 Task: Find connections with filter location Radeberg with filter topic #Entrepreneurshipwith filter profile language French with filter current company Hindustan Construction Company with filter school National Institute of Fashion Technology, Rae Bareli with filter industry IT System Installation and Disposal with filter service category Life Coaching with filter keywords title Technical Specialist
Action: Mouse moved to (503, 88)
Screenshot: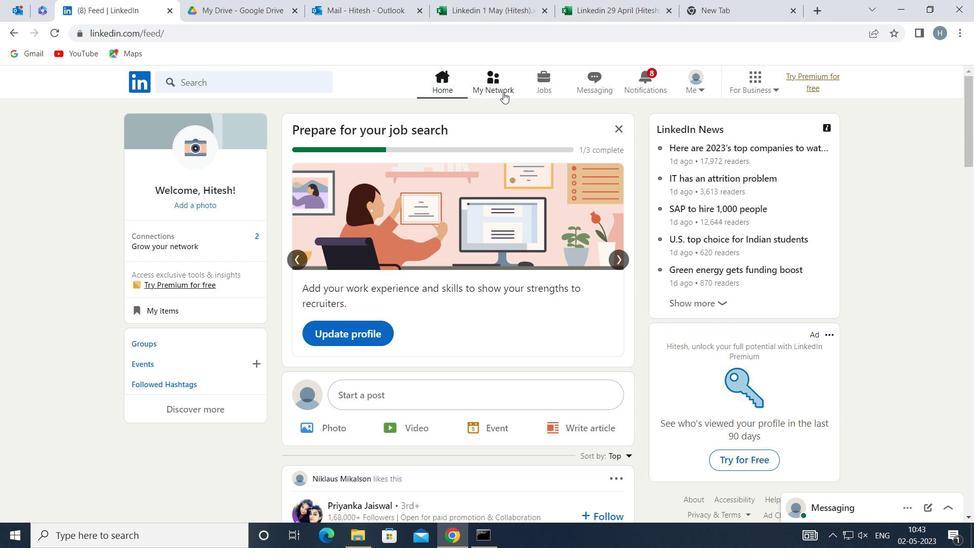
Action: Mouse pressed left at (503, 88)
Screenshot: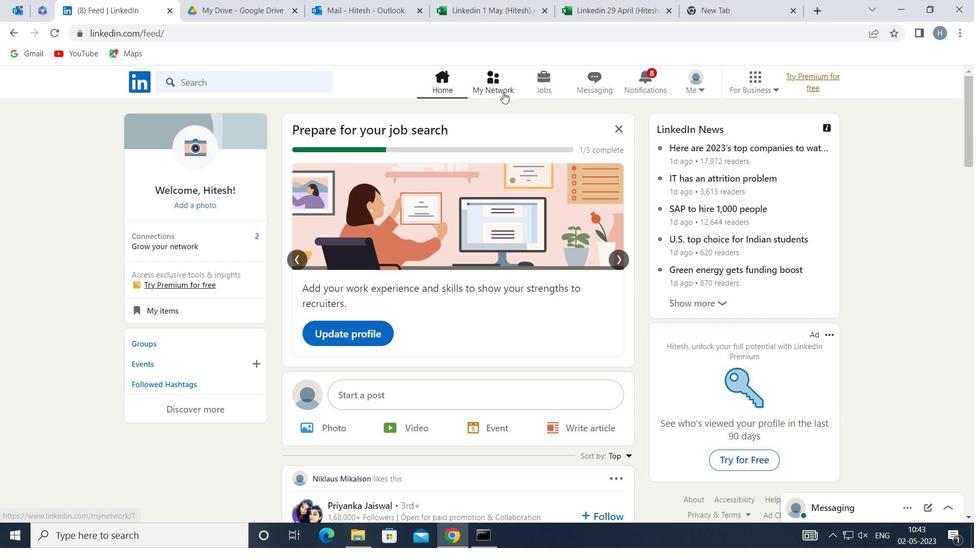 
Action: Mouse moved to (291, 153)
Screenshot: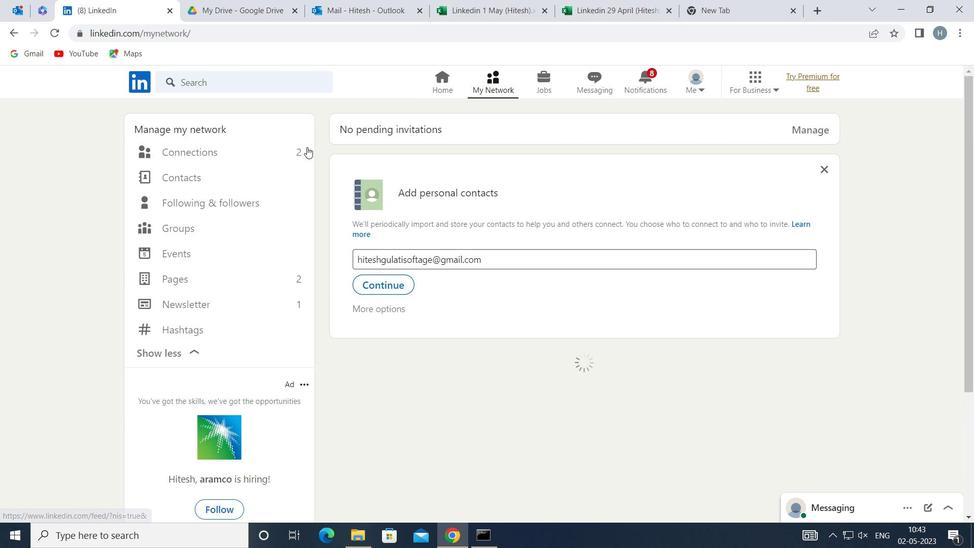 
Action: Mouse pressed left at (291, 153)
Screenshot: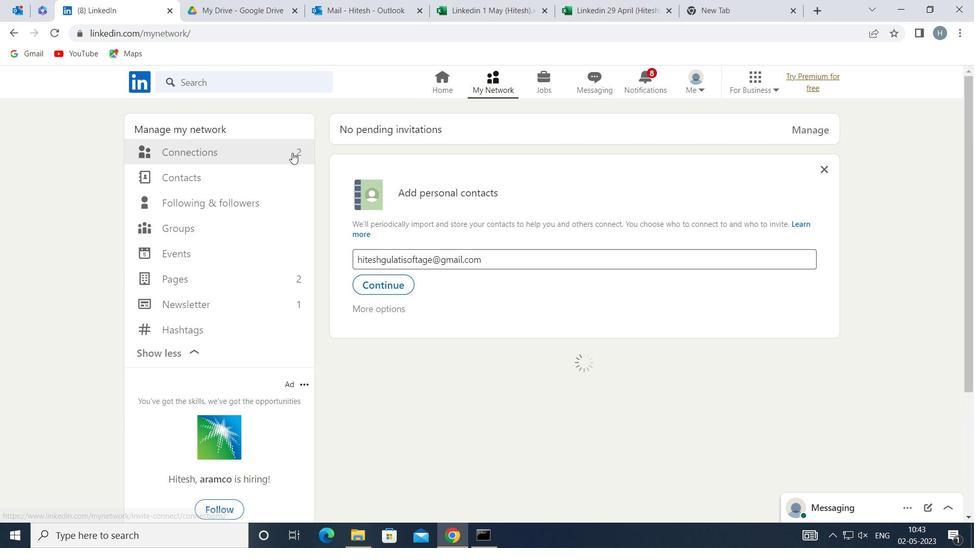 
Action: Mouse moved to (569, 153)
Screenshot: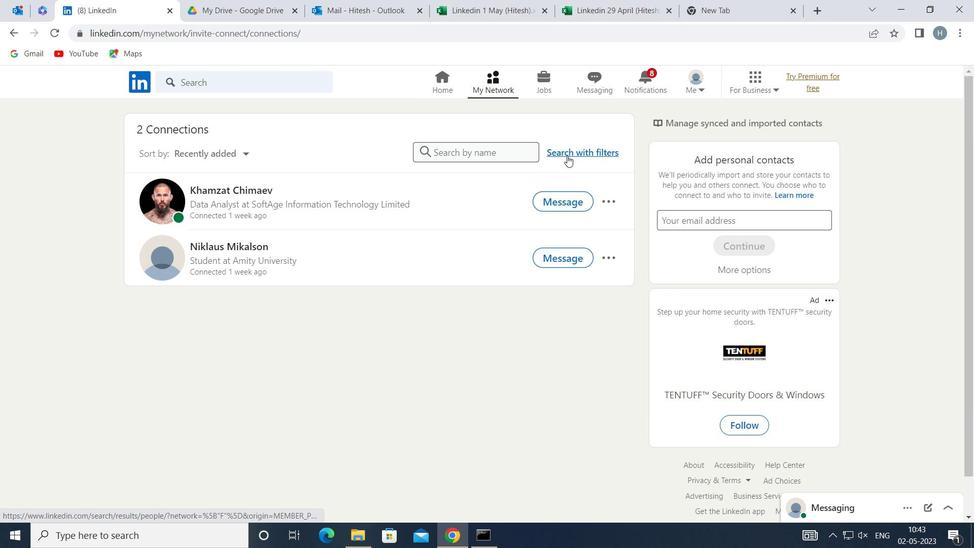 
Action: Mouse pressed left at (569, 153)
Screenshot: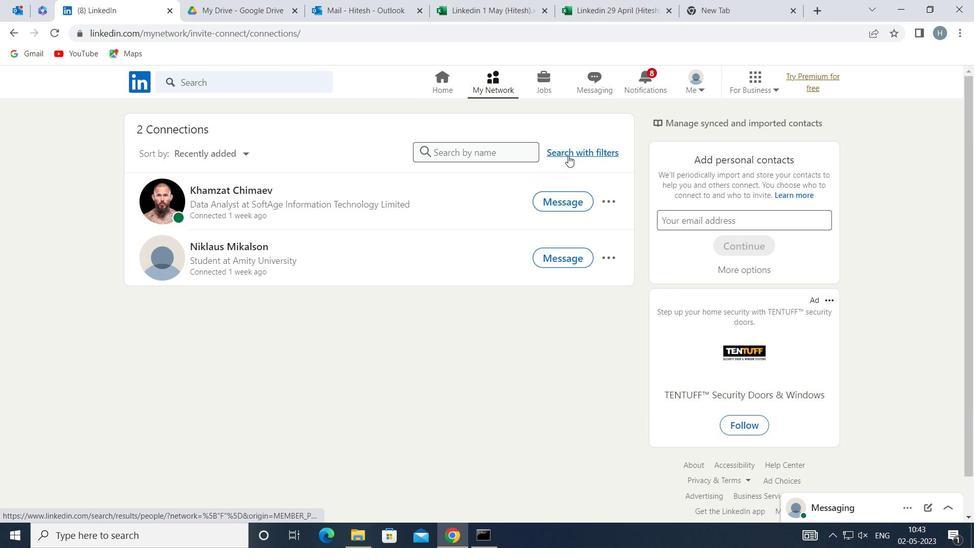 
Action: Mouse moved to (539, 118)
Screenshot: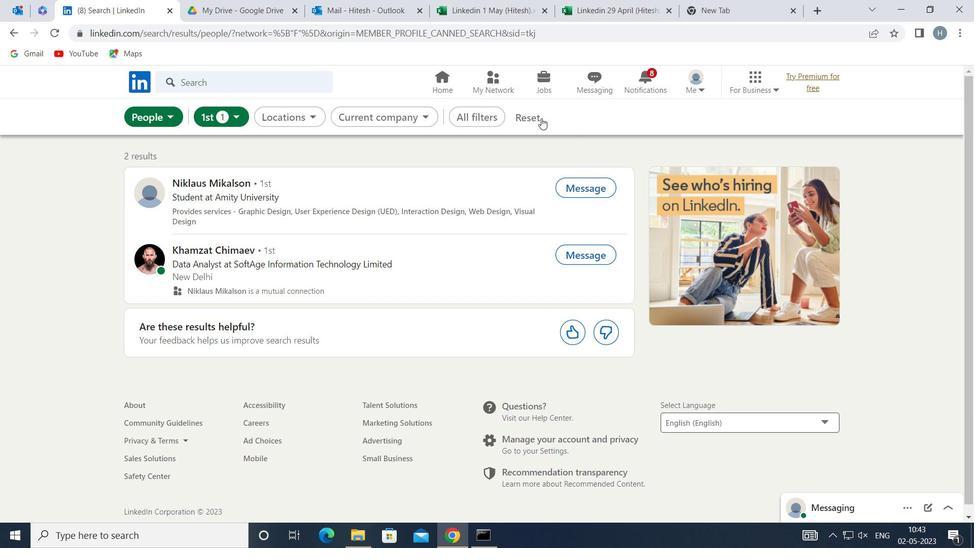 
Action: Mouse pressed left at (539, 118)
Screenshot: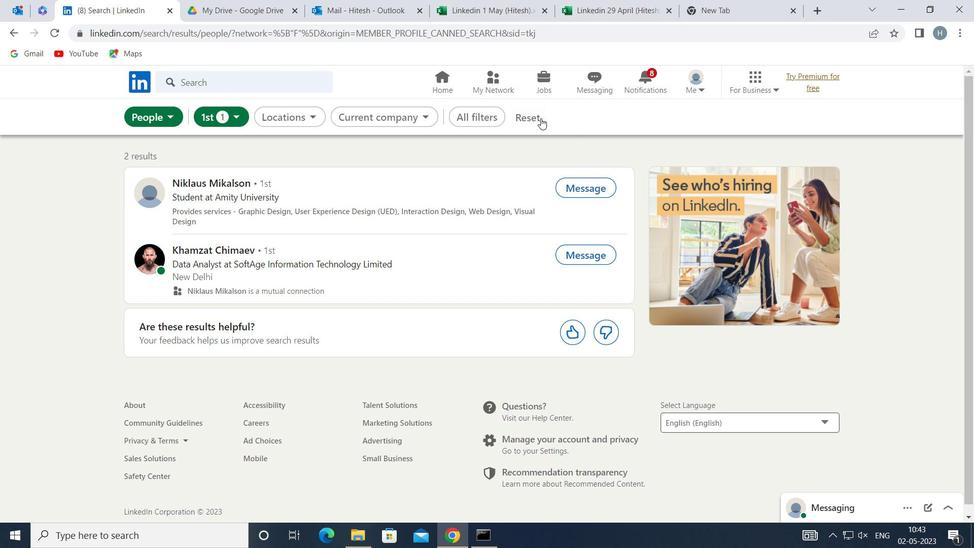 
Action: Mouse moved to (516, 118)
Screenshot: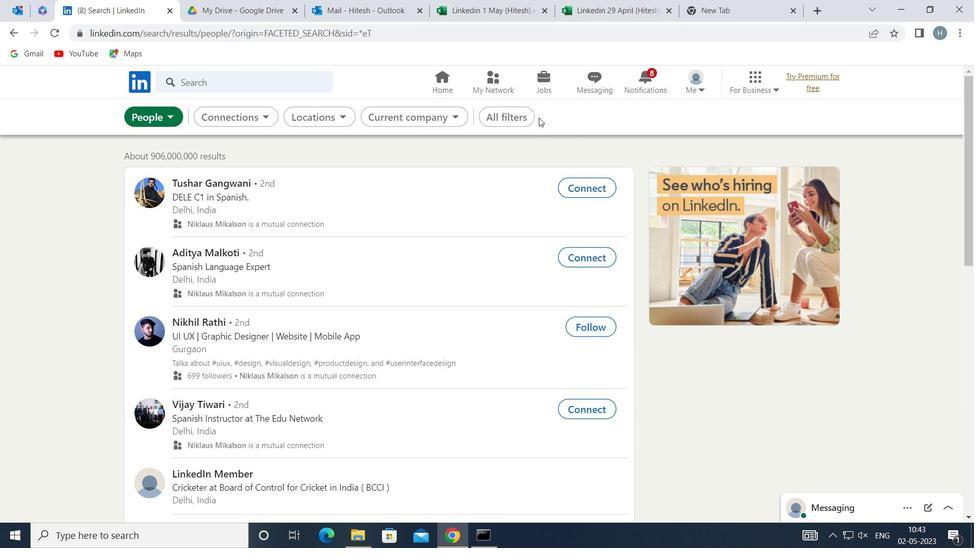 
Action: Mouse pressed left at (516, 118)
Screenshot: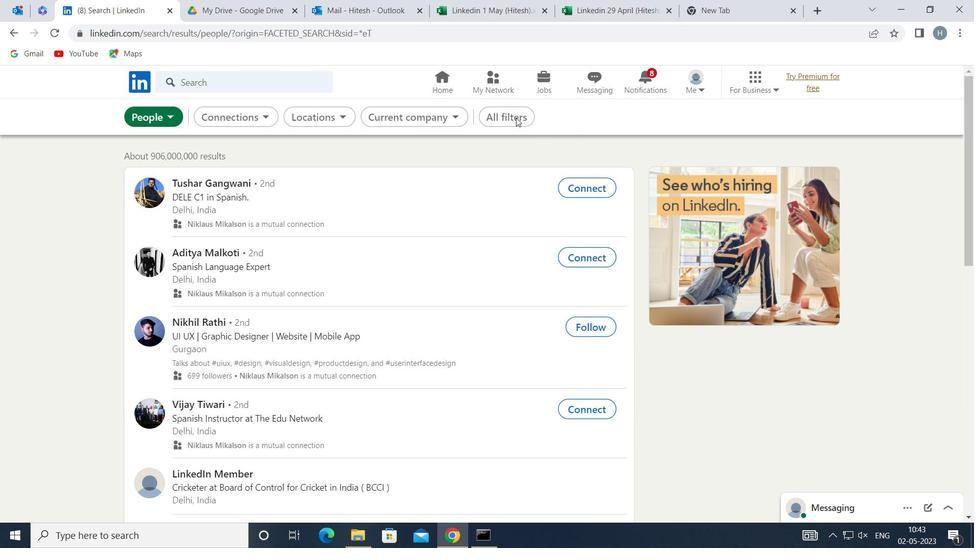 
Action: Mouse moved to (703, 242)
Screenshot: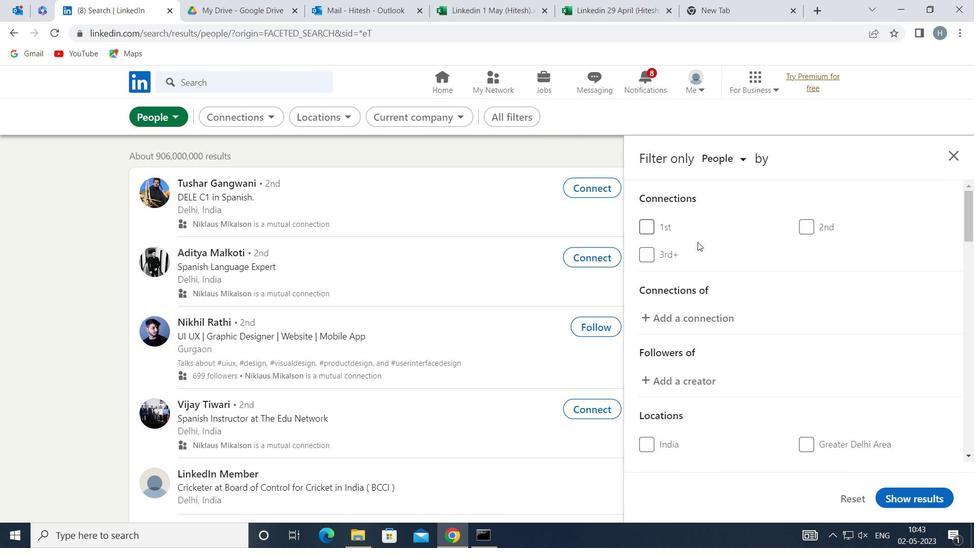 
Action: Mouse scrolled (703, 242) with delta (0, 0)
Screenshot: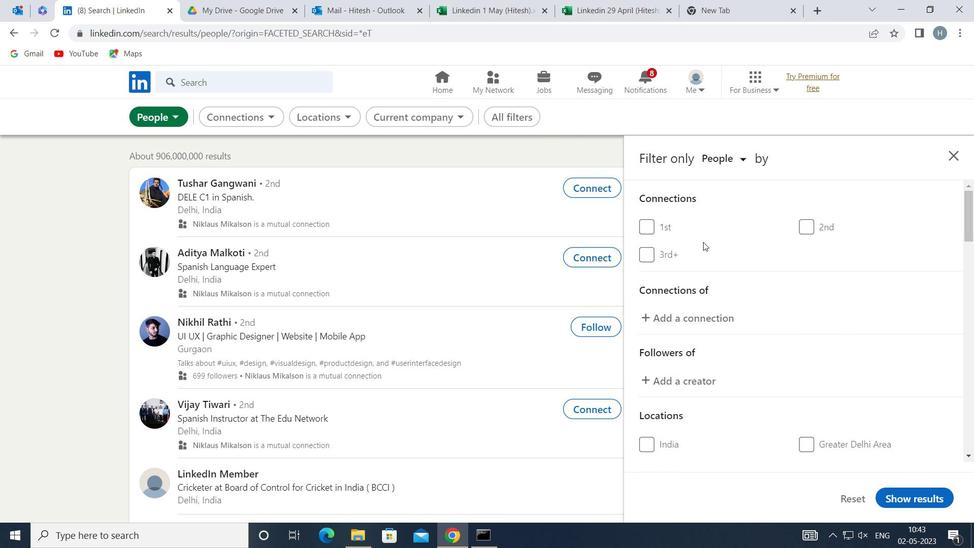 
Action: Mouse scrolled (703, 242) with delta (0, 0)
Screenshot: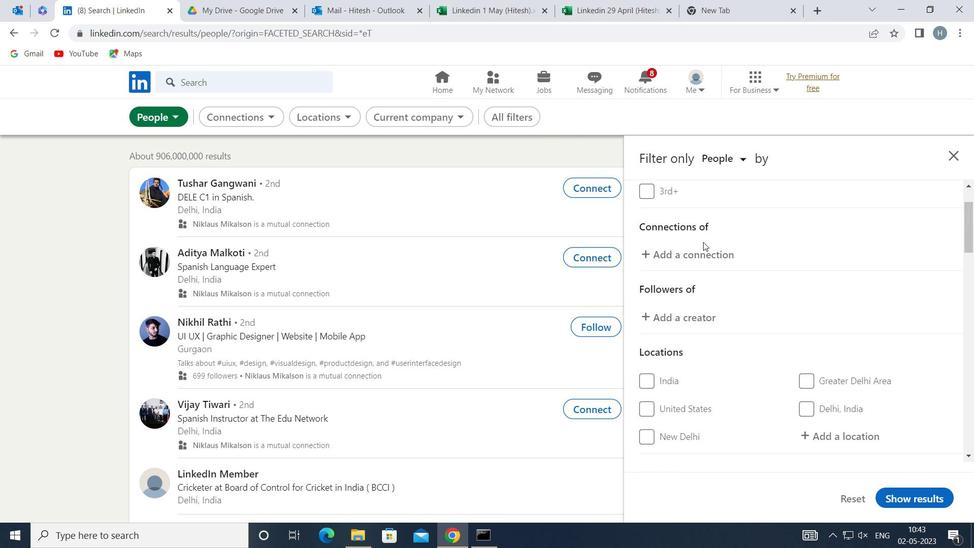 
Action: Mouse moved to (815, 376)
Screenshot: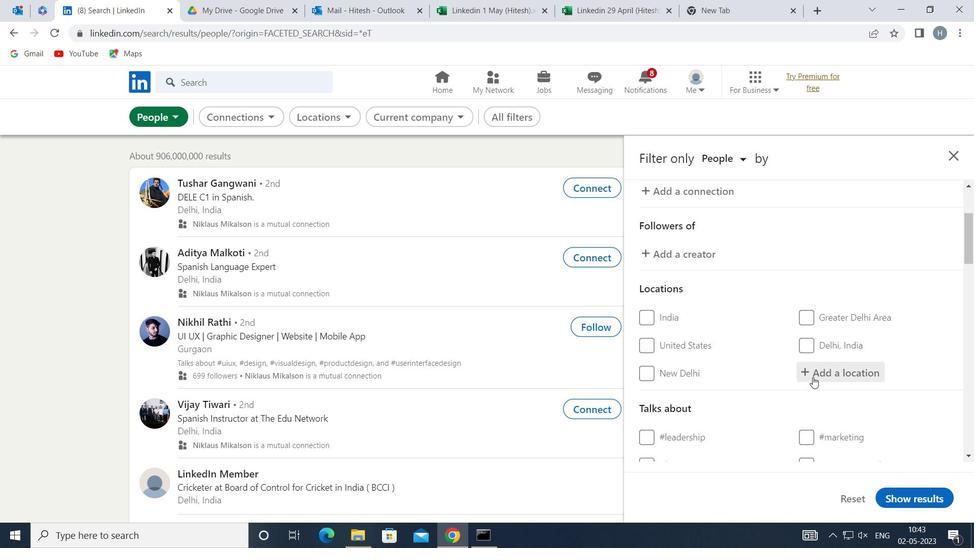 
Action: Mouse pressed left at (815, 376)
Screenshot: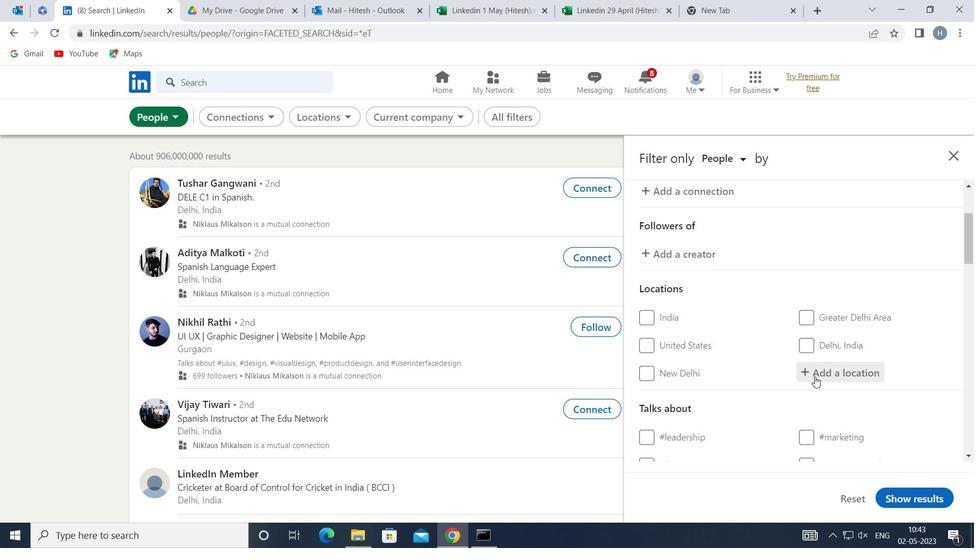 
Action: Mouse moved to (815, 376)
Screenshot: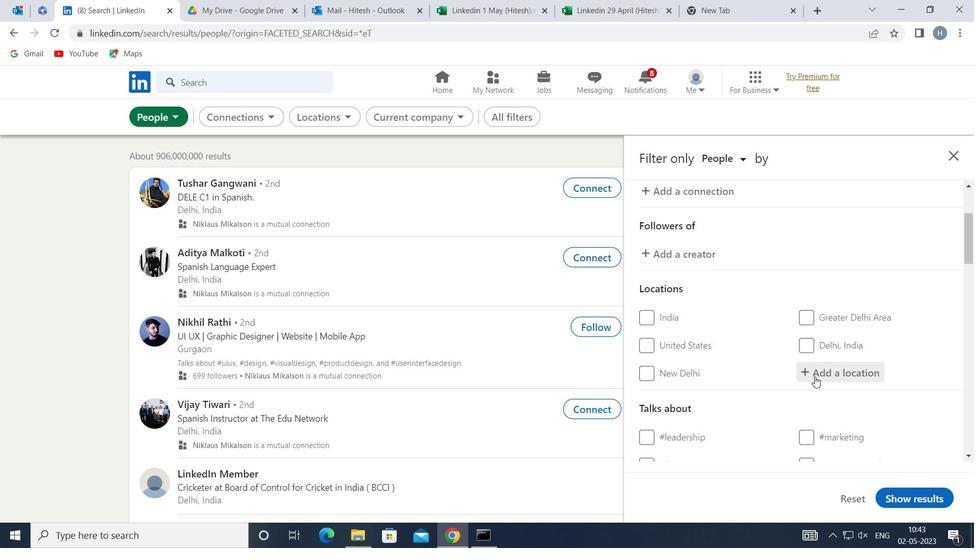 
Action: Key pressed <Key.shift>RADEBERG
Screenshot: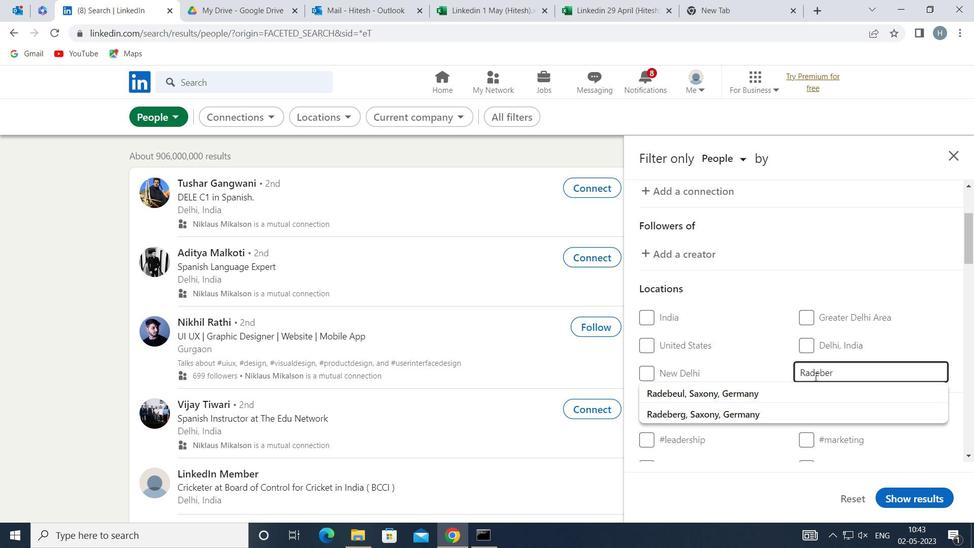 
Action: Mouse moved to (802, 385)
Screenshot: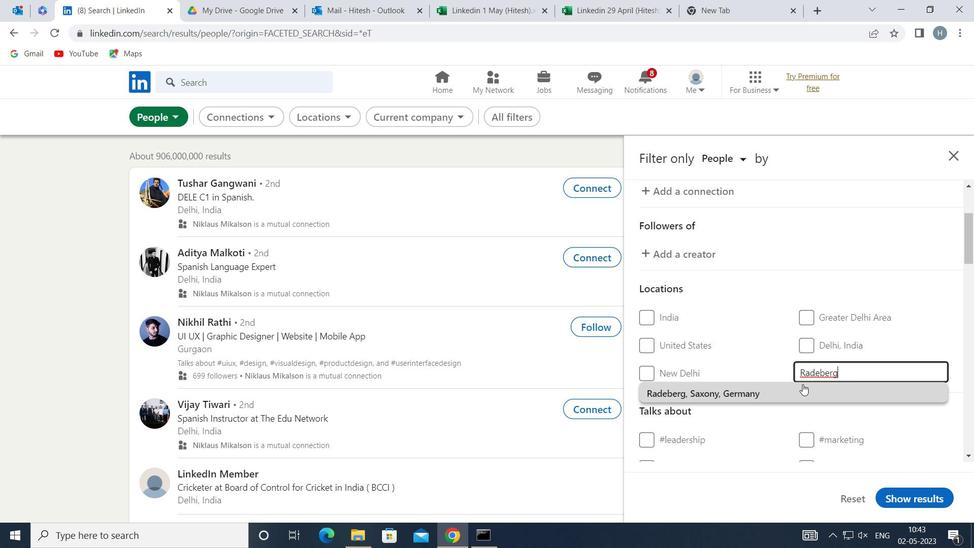 
Action: Mouse pressed left at (802, 385)
Screenshot: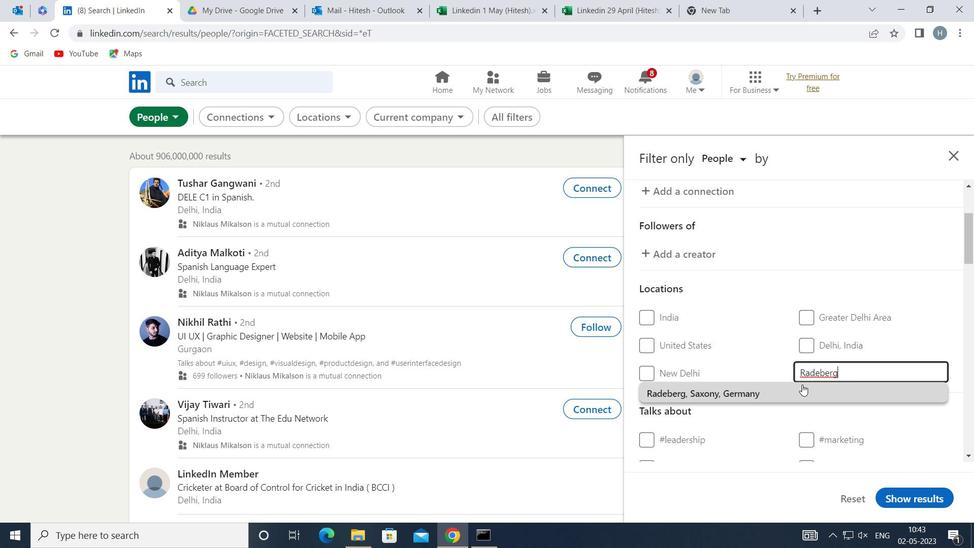 
Action: Mouse moved to (802, 367)
Screenshot: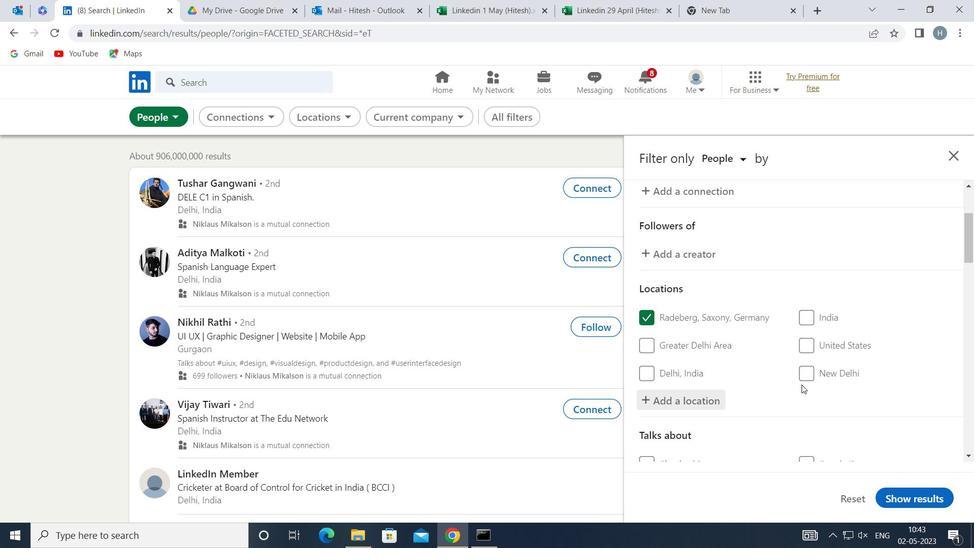 
Action: Mouse scrolled (802, 366) with delta (0, 0)
Screenshot: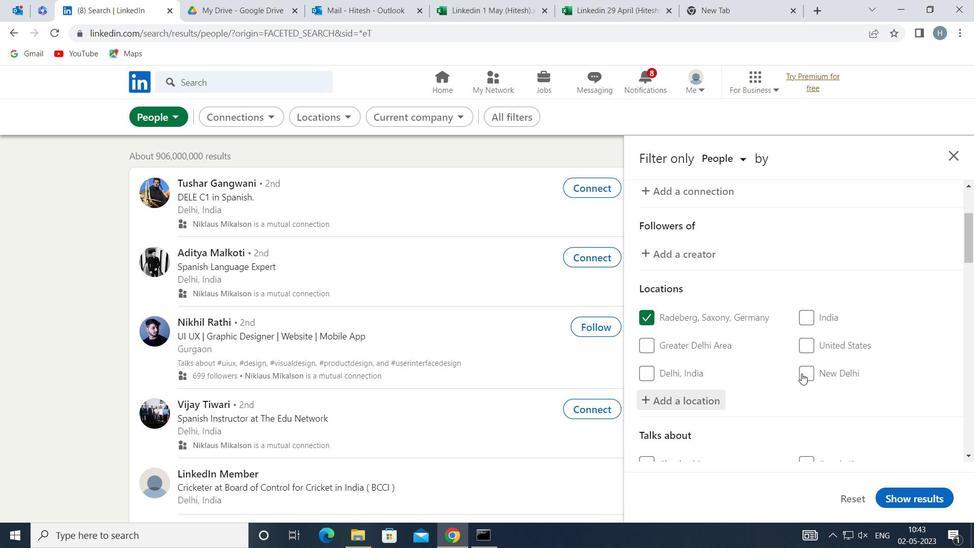 
Action: Mouse scrolled (802, 366) with delta (0, 0)
Screenshot: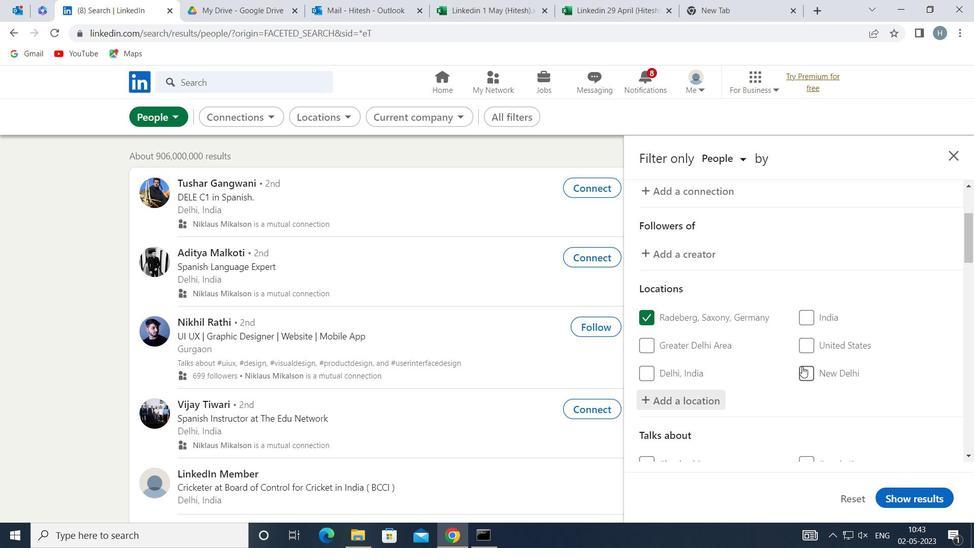 
Action: Mouse moved to (828, 394)
Screenshot: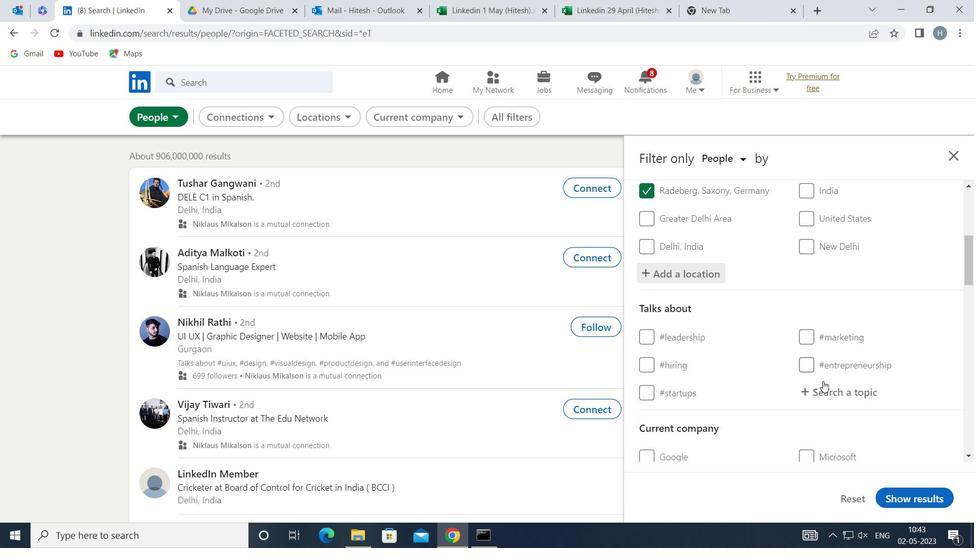 
Action: Mouse pressed left at (828, 394)
Screenshot: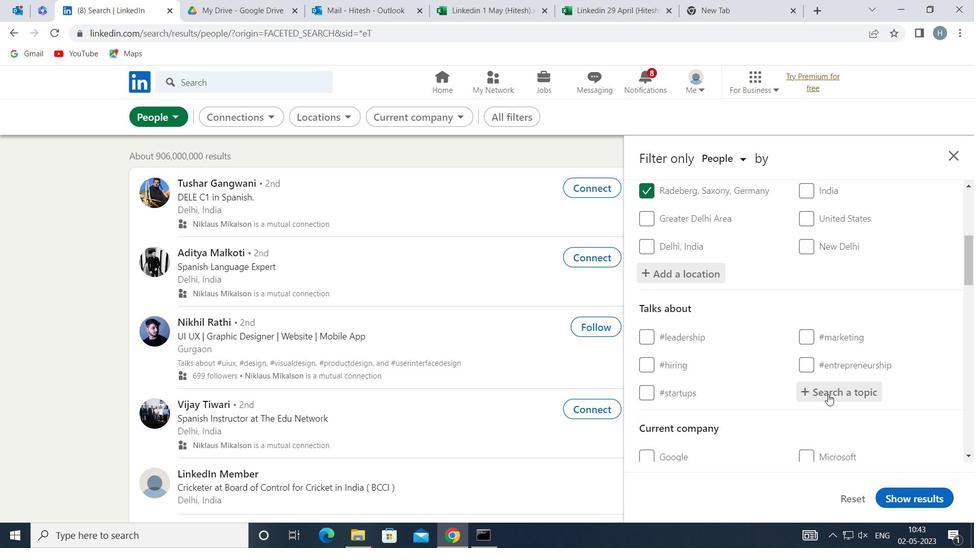 
Action: Key pressed <Key.shift>ENTREP
Screenshot: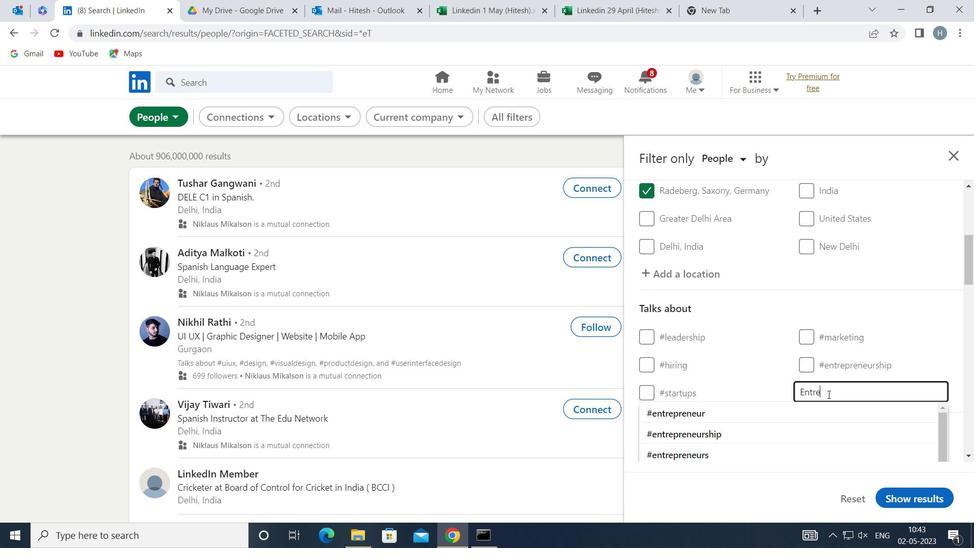 
Action: Mouse moved to (783, 427)
Screenshot: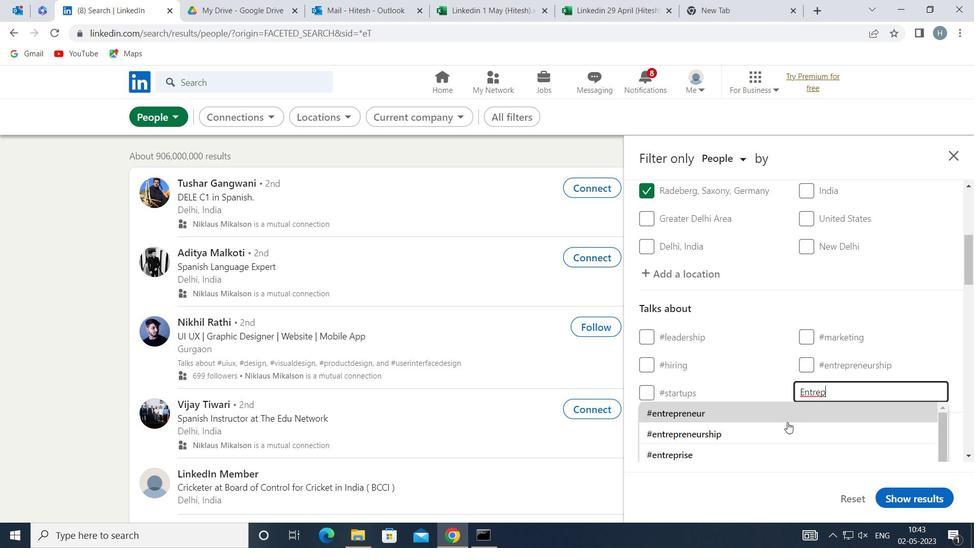 
Action: Mouse pressed left at (783, 427)
Screenshot: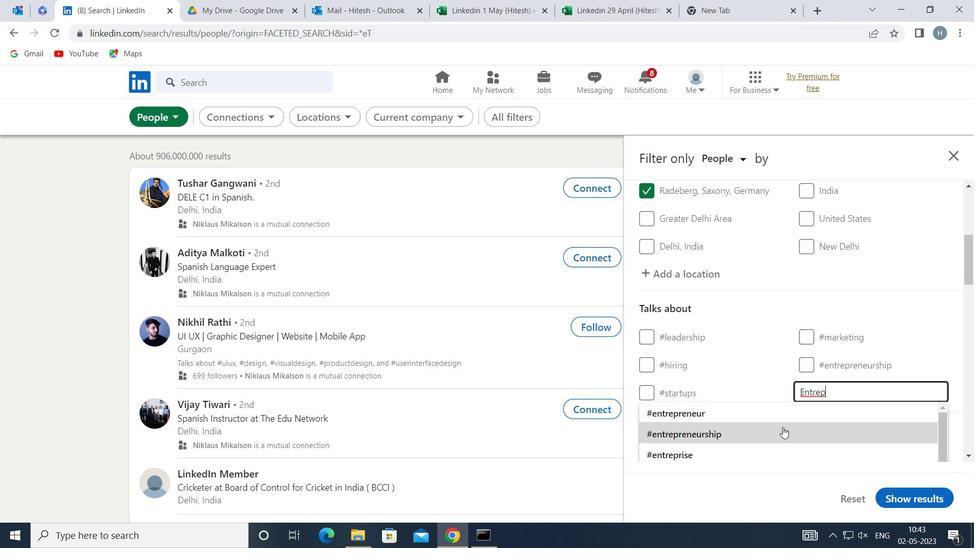 
Action: Mouse moved to (778, 395)
Screenshot: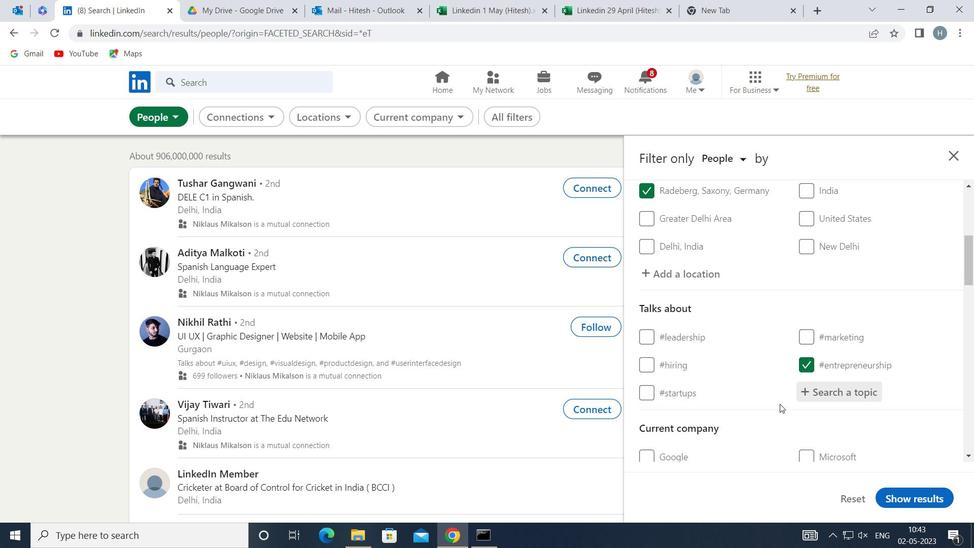 
Action: Mouse scrolled (778, 394) with delta (0, 0)
Screenshot: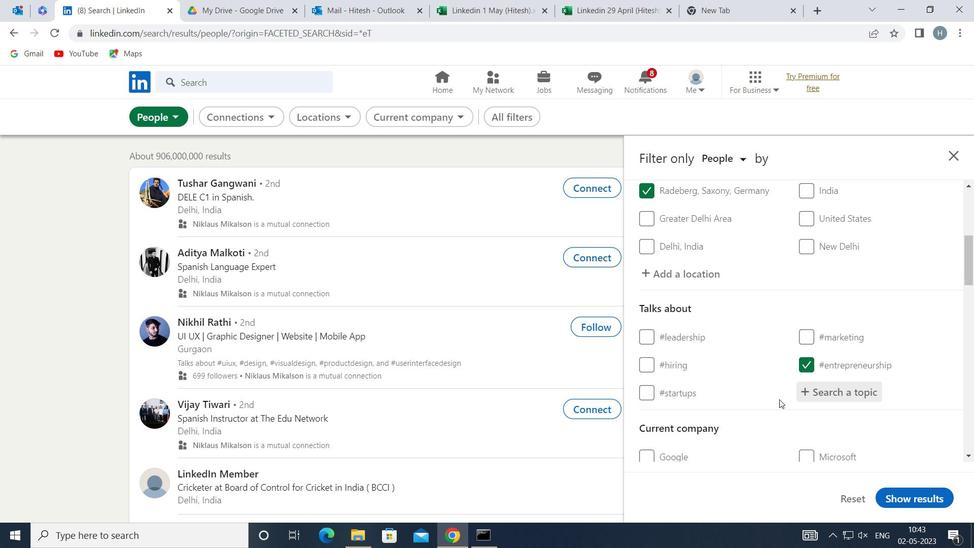 
Action: Mouse scrolled (778, 394) with delta (0, 0)
Screenshot: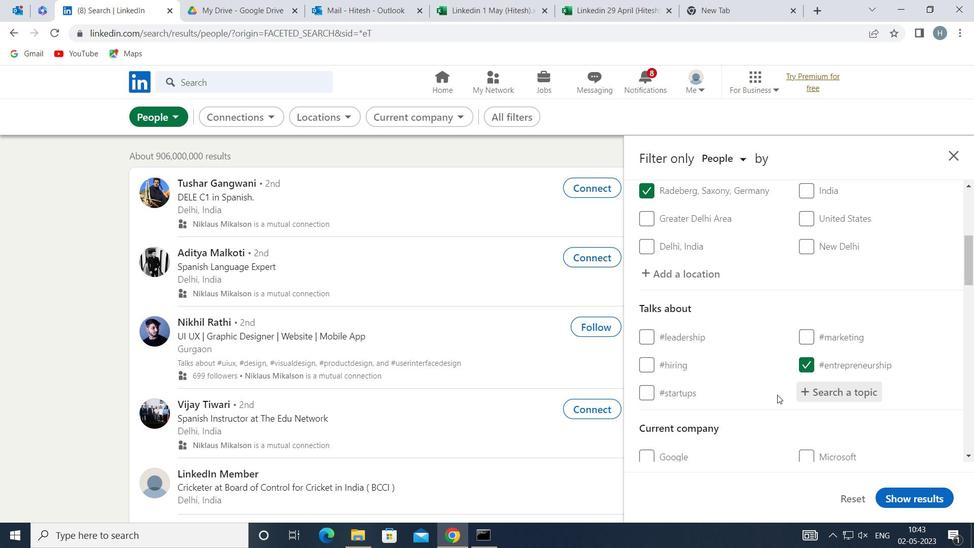 
Action: Mouse moved to (788, 384)
Screenshot: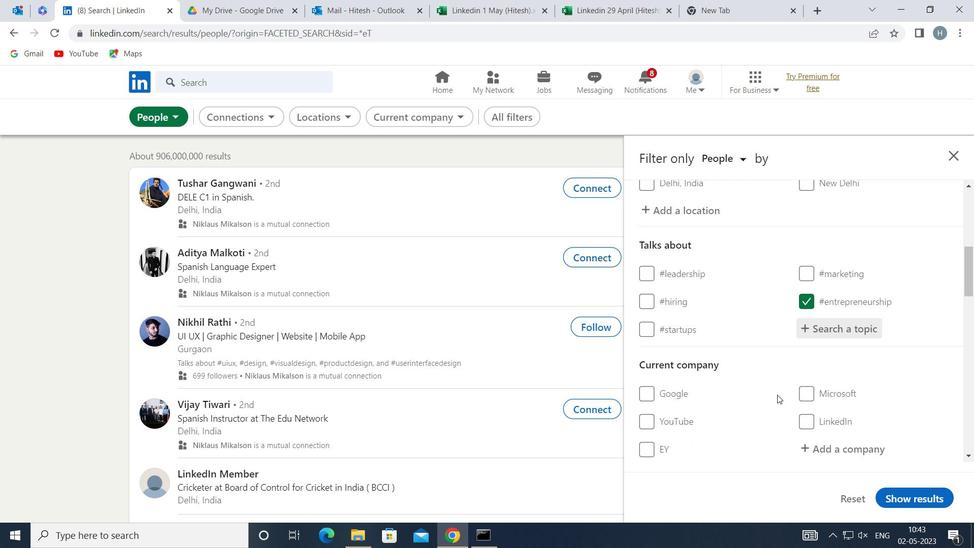 
Action: Mouse scrolled (788, 383) with delta (0, 0)
Screenshot: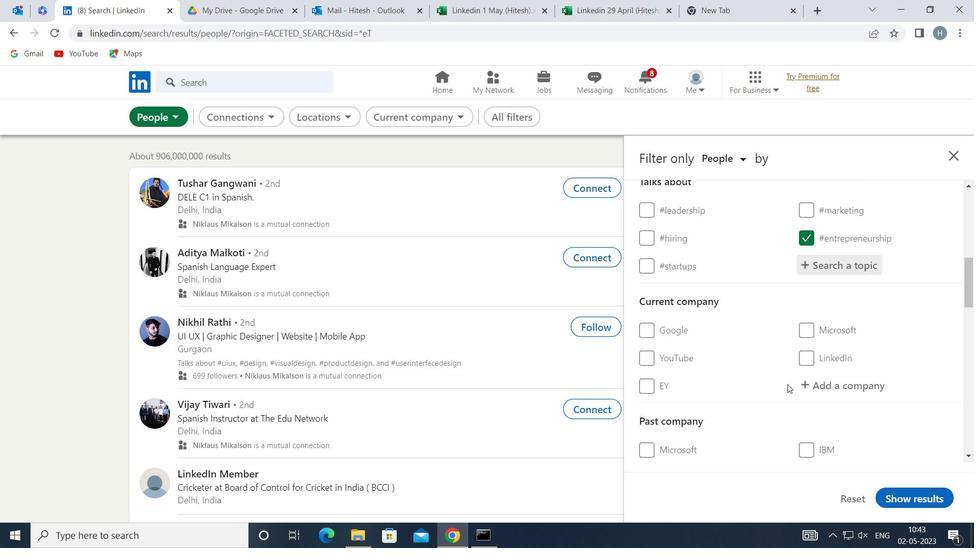 
Action: Mouse moved to (788, 383)
Screenshot: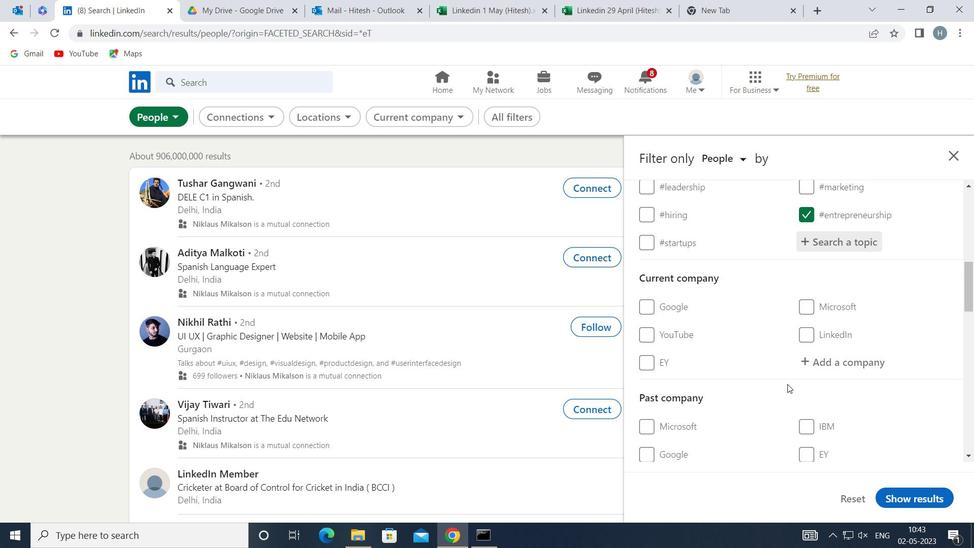 
Action: Mouse scrolled (788, 383) with delta (0, 0)
Screenshot: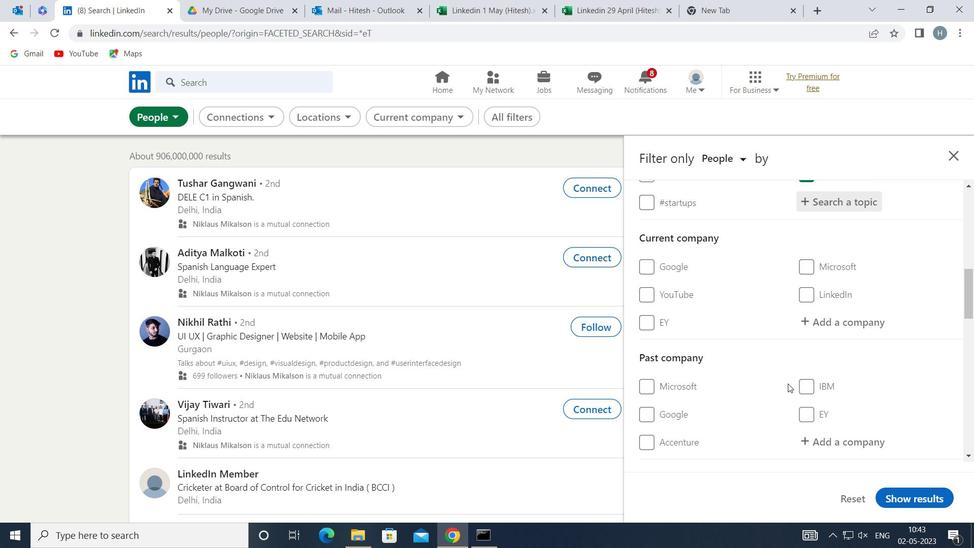 
Action: Mouse scrolled (788, 383) with delta (0, 0)
Screenshot: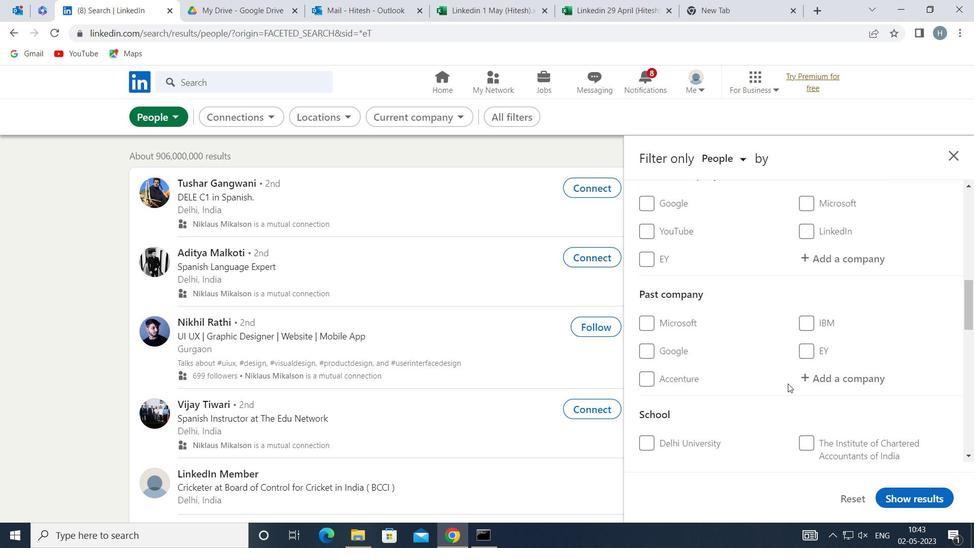
Action: Mouse scrolled (788, 383) with delta (0, 0)
Screenshot: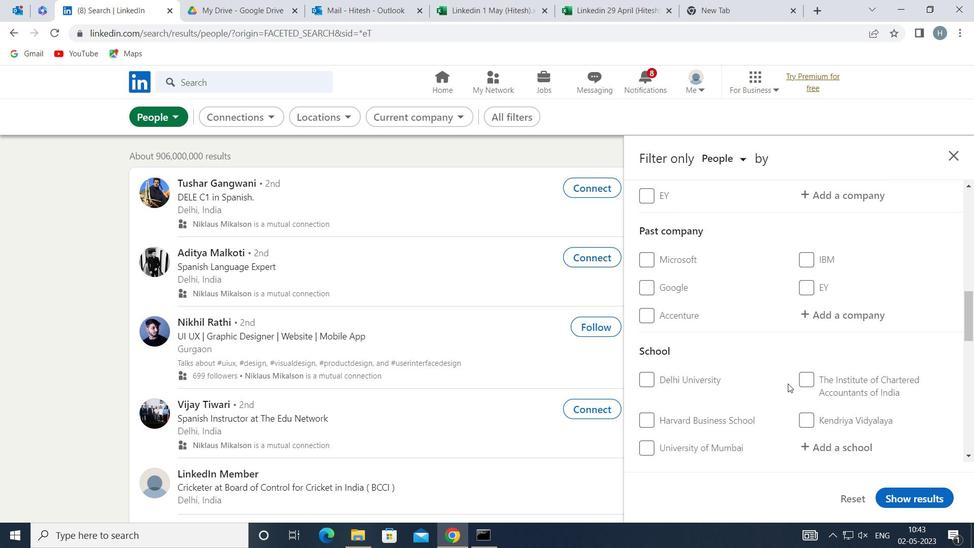 
Action: Mouse scrolled (788, 383) with delta (0, 0)
Screenshot: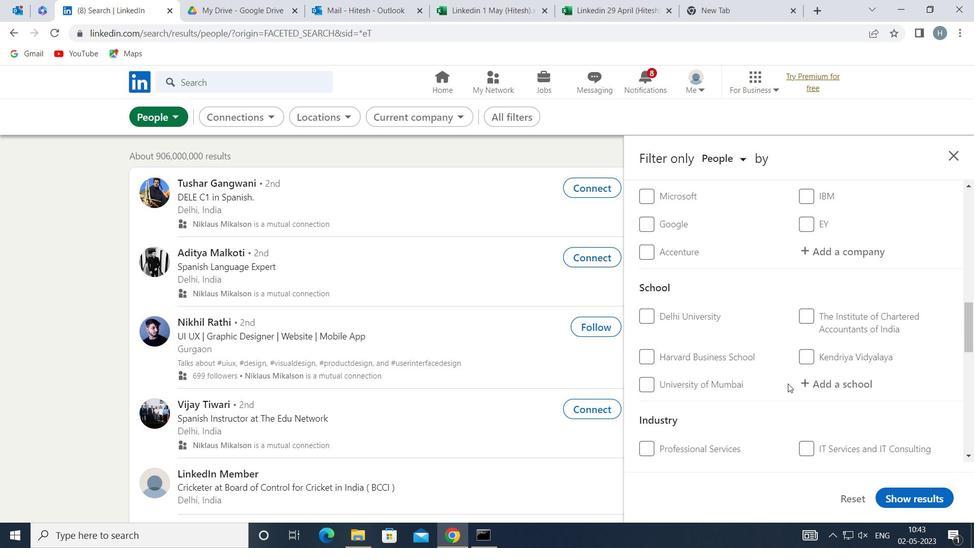 
Action: Mouse scrolled (788, 383) with delta (0, 0)
Screenshot: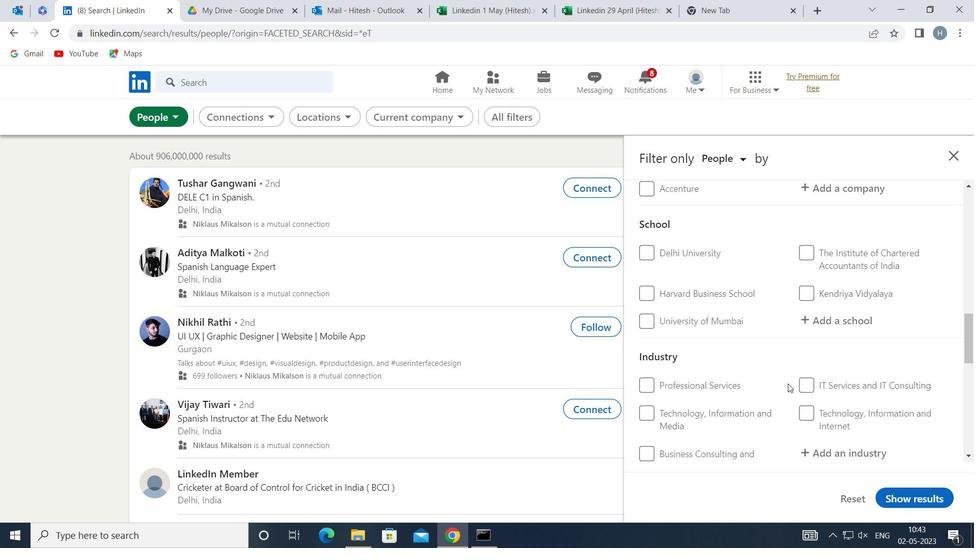
Action: Mouse scrolled (788, 383) with delta (0, 0)
Screenshot: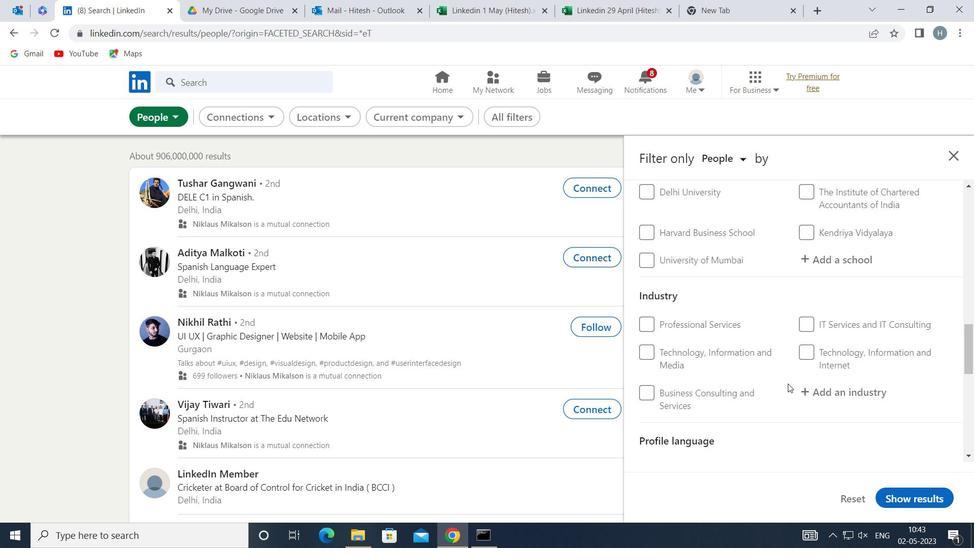 
Action: Mouse scrolled (788, 383) with delta (0, 0)
Screenshot: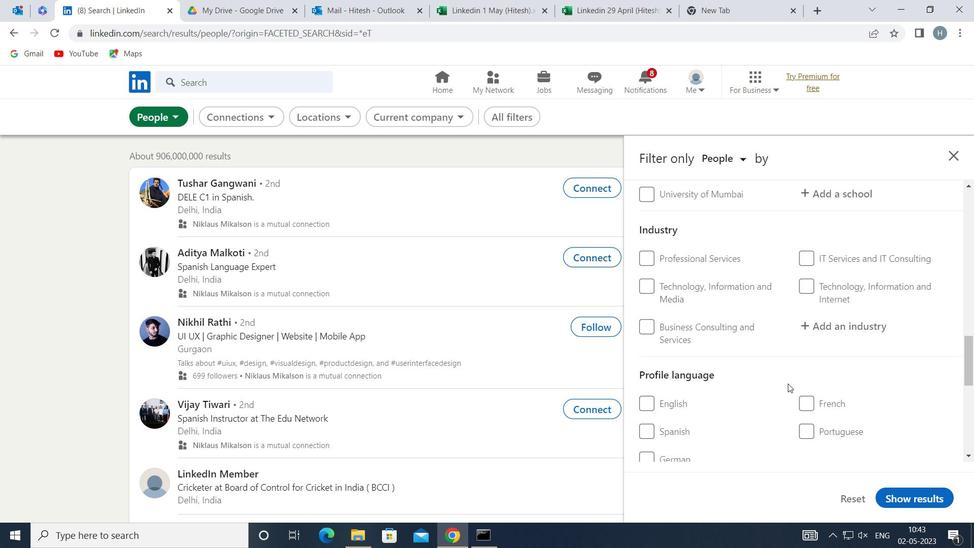 
Action: Mouse moved to (804, 339)
Screenshot: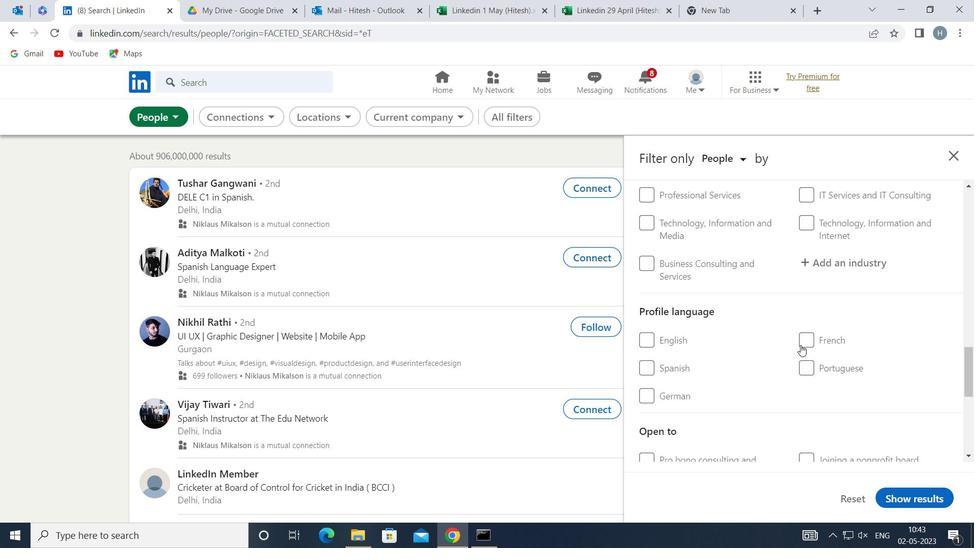 
Action: Mouse pressed left at (804, 339)
Screenshot: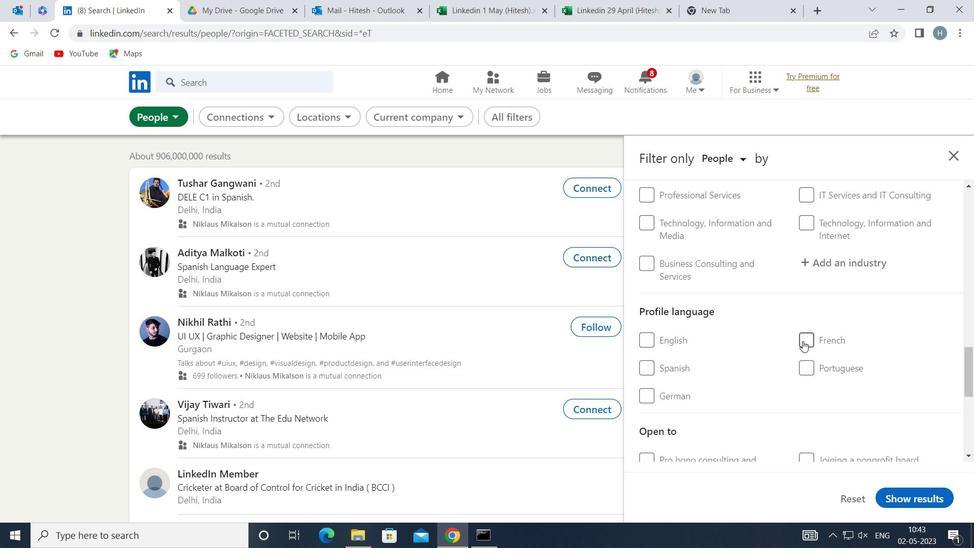 
Action: Mouse moved to (765, 350)
Screenshot: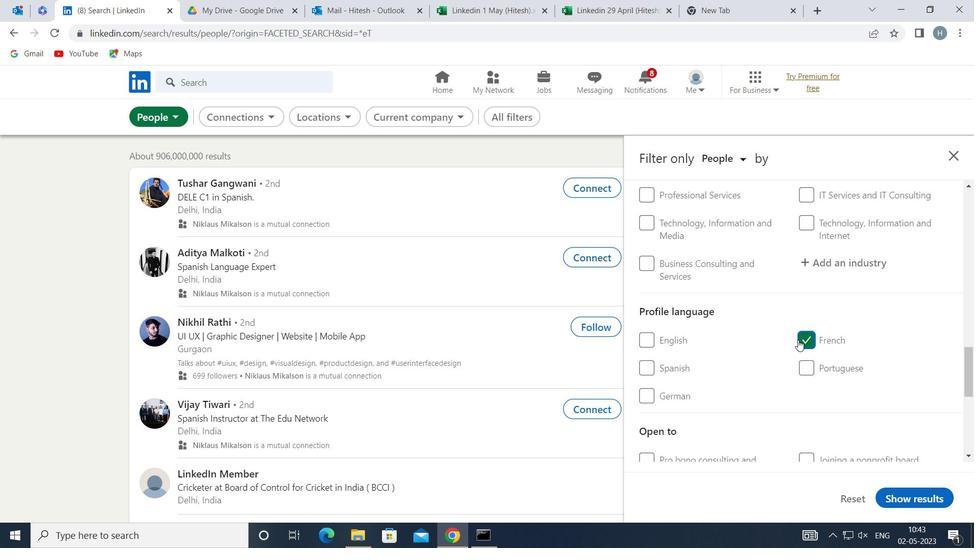 
Action: Mouse scrolled (765, 351) with delta (0, 0)
Screenshot: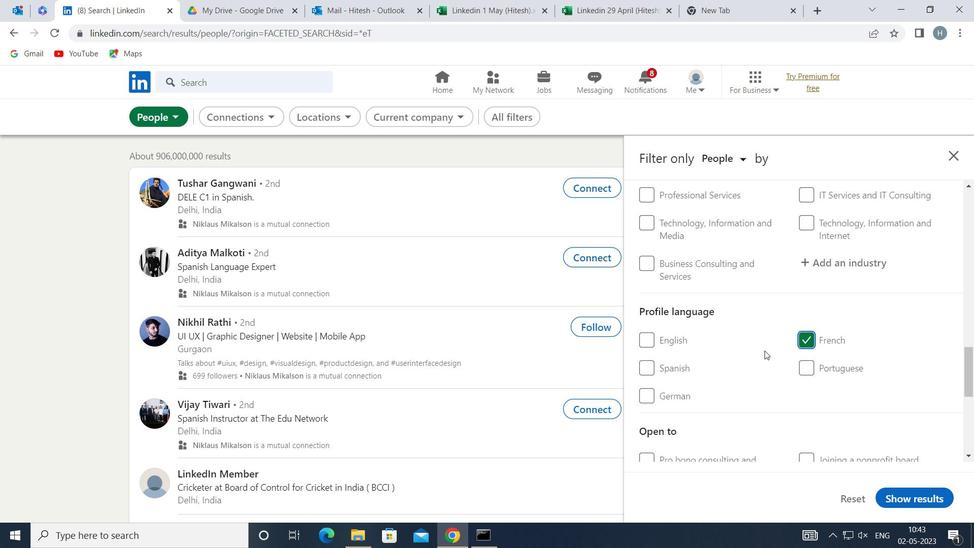 
Action: Mouse scrolled (765, 351) with delta (0, 0)
Screenshot: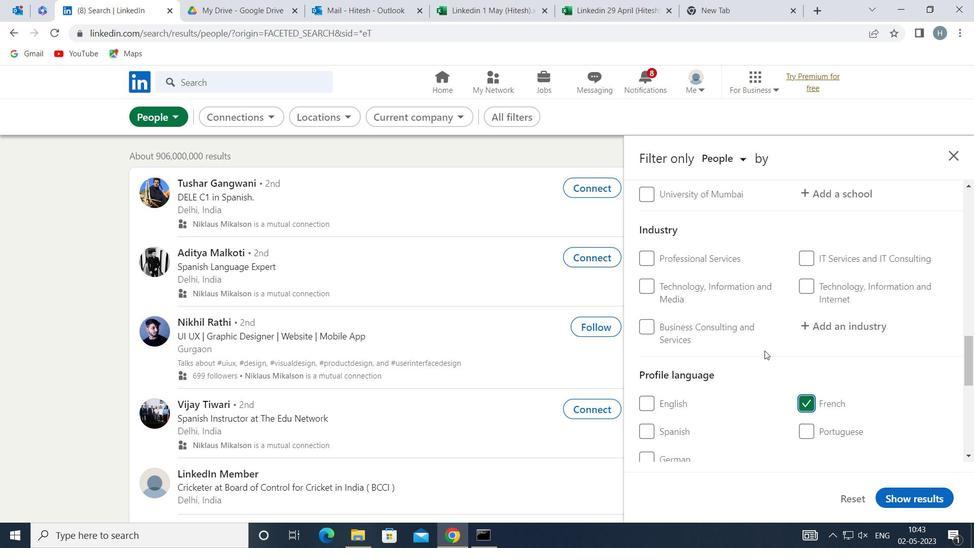 
Action: Mouse scrolled (765, 351) with delta (0, 0)
Screenshot: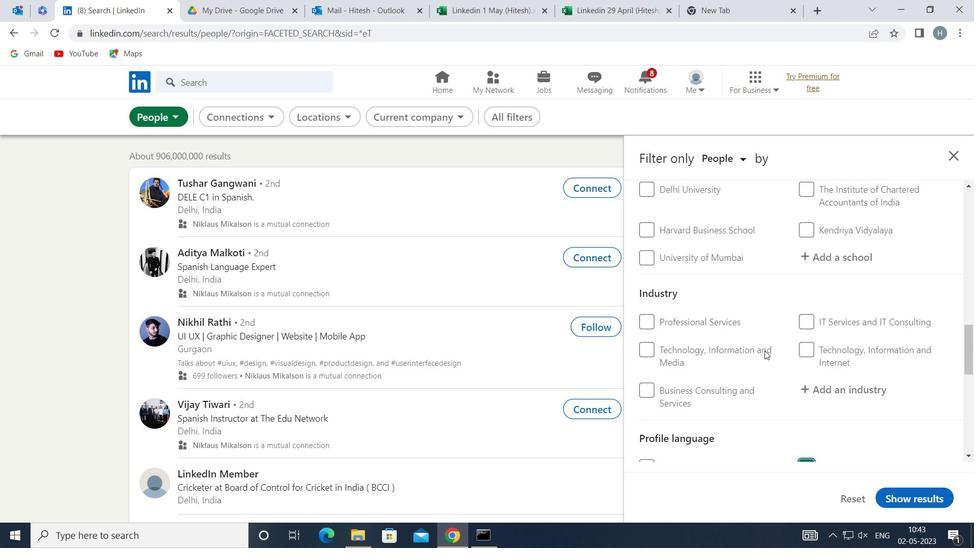 
Action: Mouse scrolled (765, 351) with delta (0, 0)
Screenshot: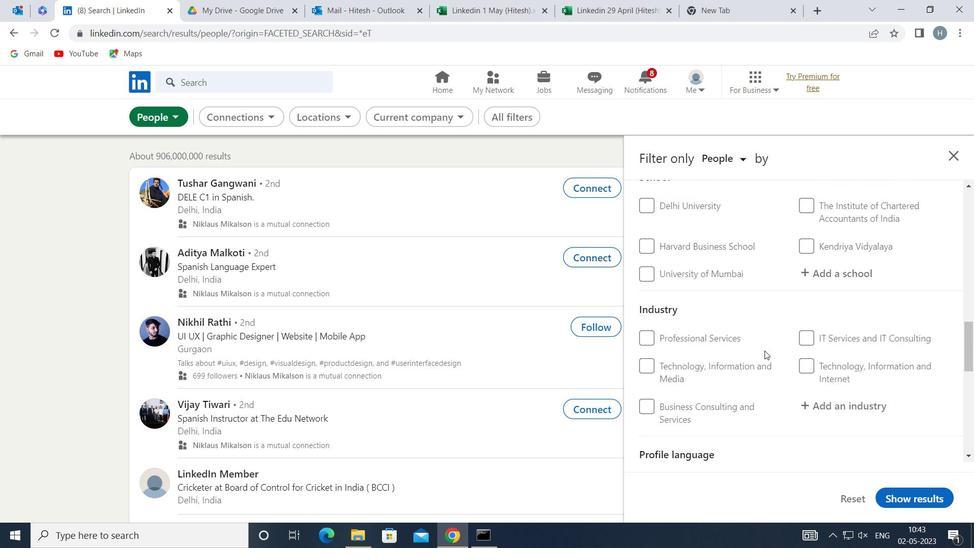 
Action: Mouse scrolled (765, 351) with delta (0, 0)
Screenshot: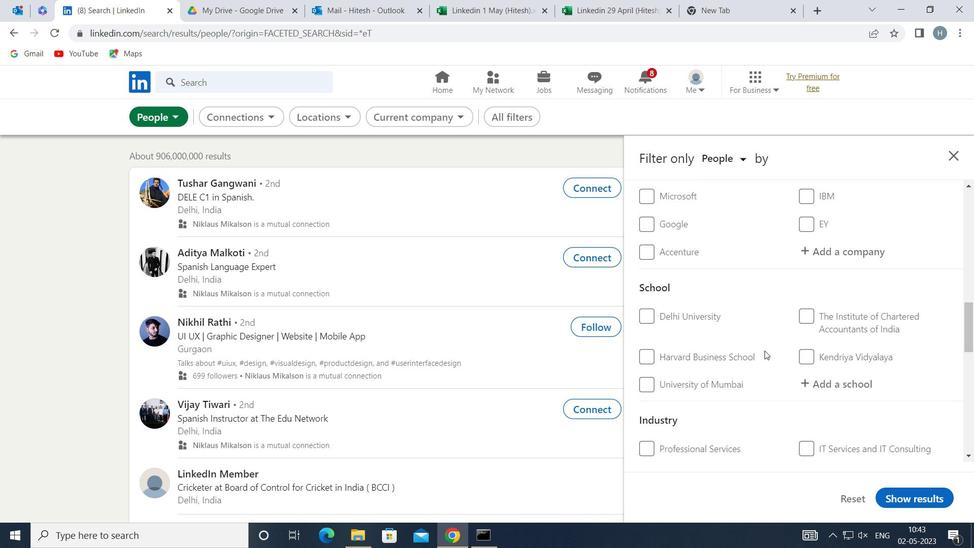 
Action: Mouse scrolled (765, 351) with delta (0, 0)
Screenshot: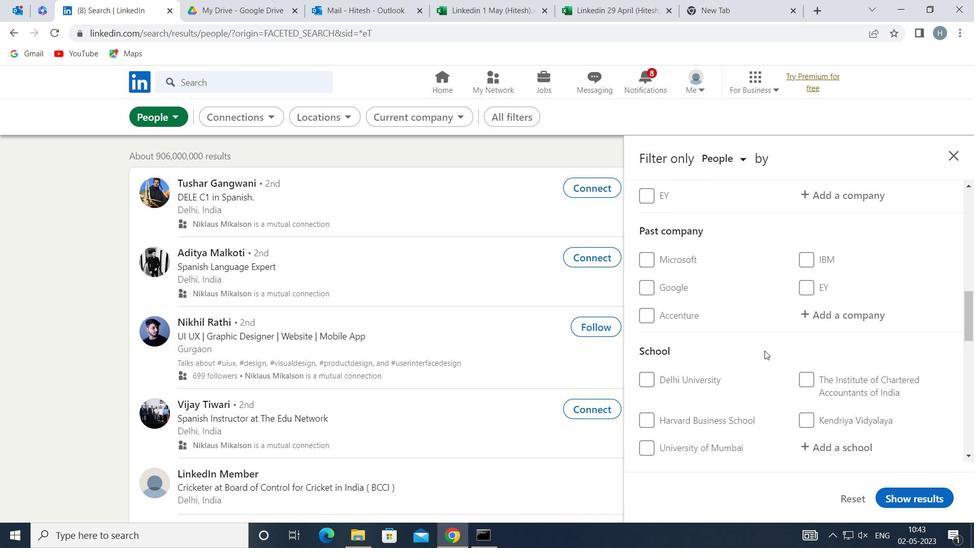 
Action: Mouse scrolled (765, 351) with delta (0, 0)
Screenshot: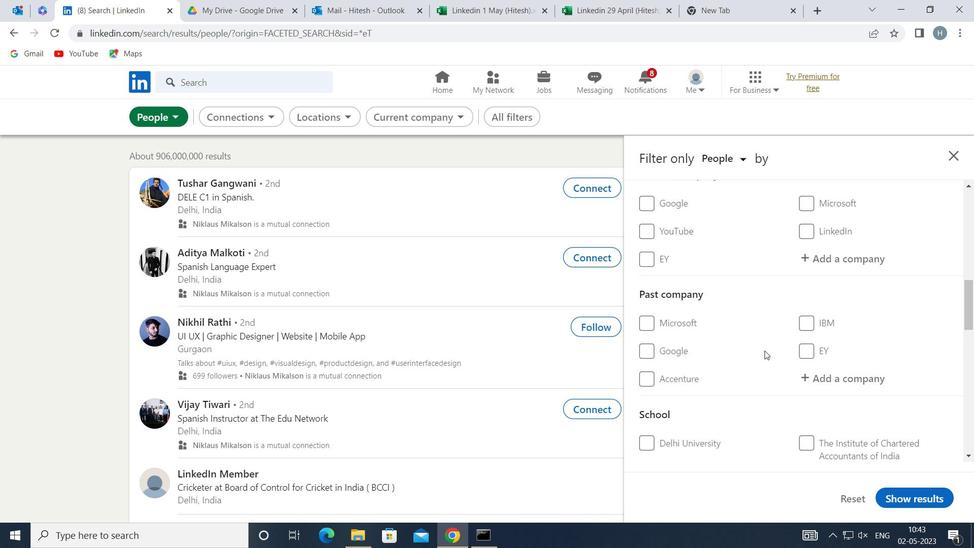 
Action: Mouse scrolled (765, 351) with delta (0, 0)
Screenshot: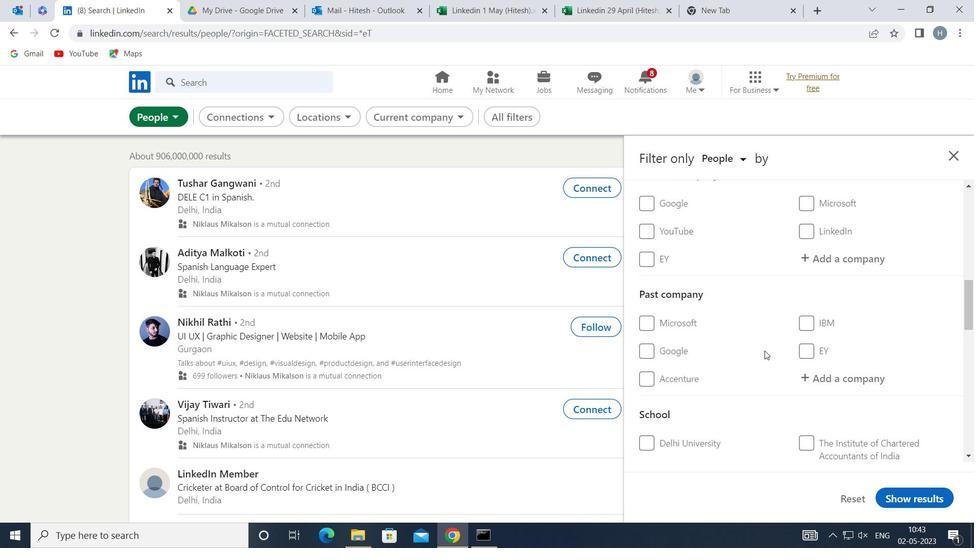 
Action: Mouse moved to (805, 378)
Screenshot: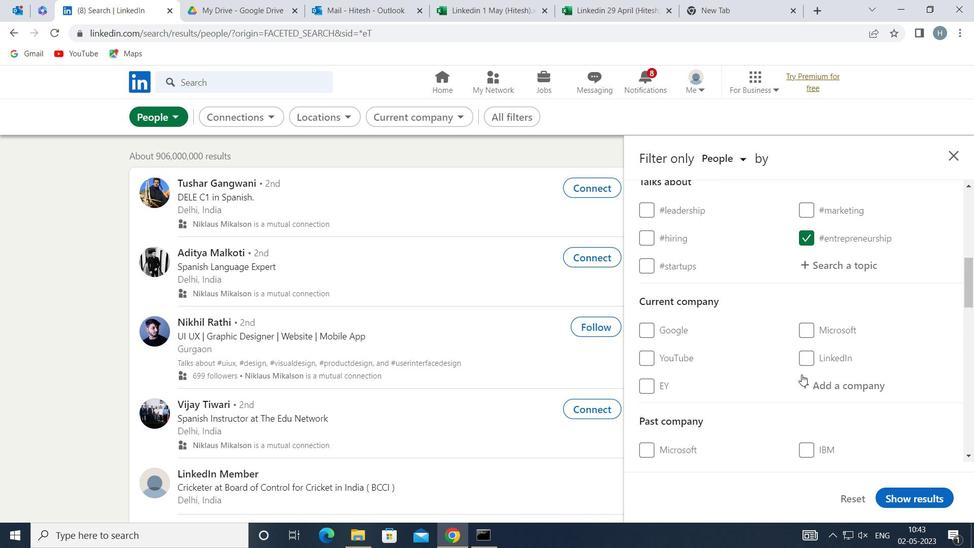 
Action: Mouse pressed left at (805, 378)
Screenshot: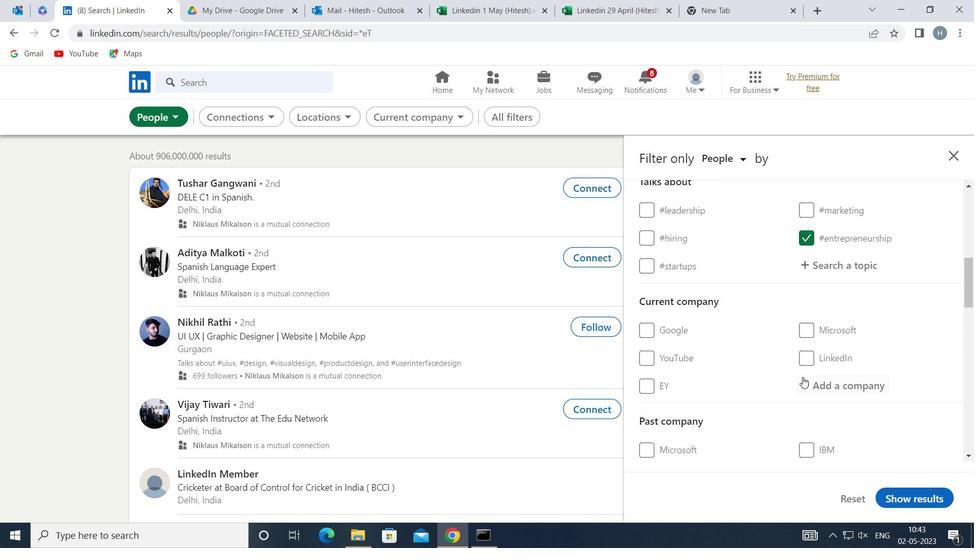 
Action: Key pressed <Key.shift>HINDUSTAN<Key.space><Key.shift>CONSTRUC
Screenshot: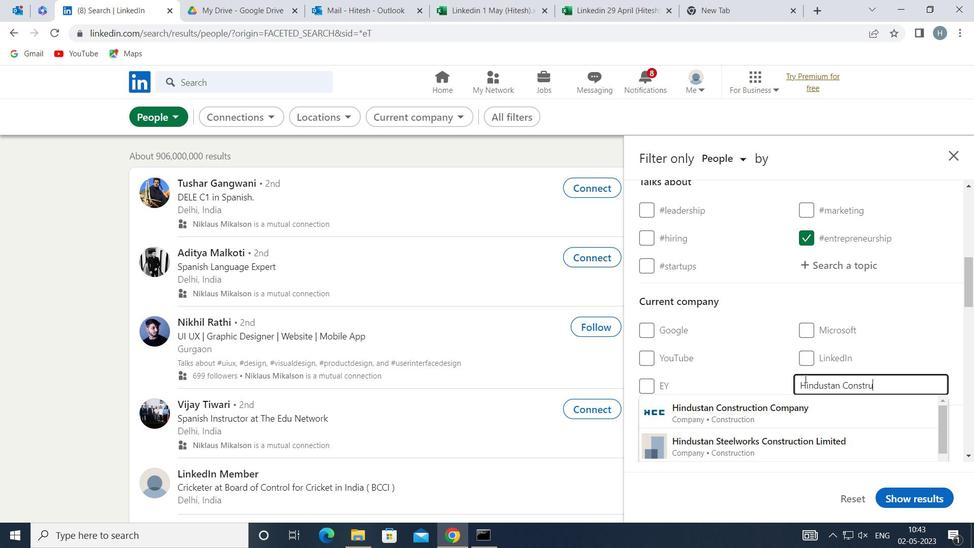 
Action: Mouse moved to (765, 418)
Screenshot: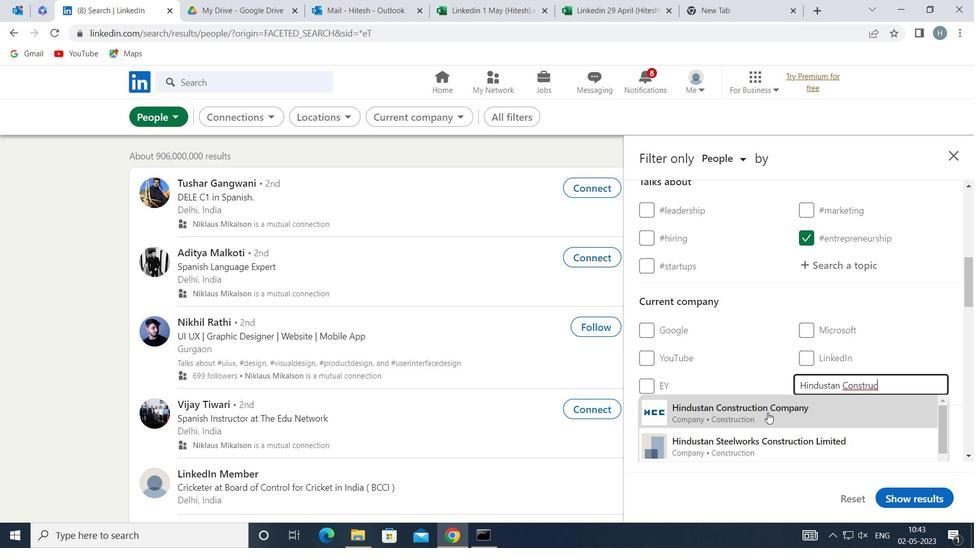 
Action: Mouse pressed left at (765, 418)
Screenshot: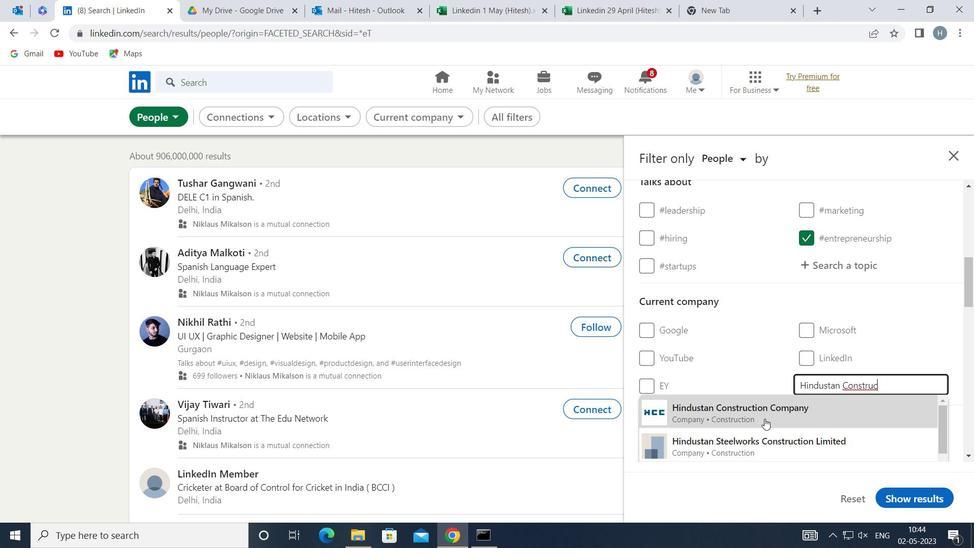 
Action: Mouse moved to (756, 382)
Screenshot: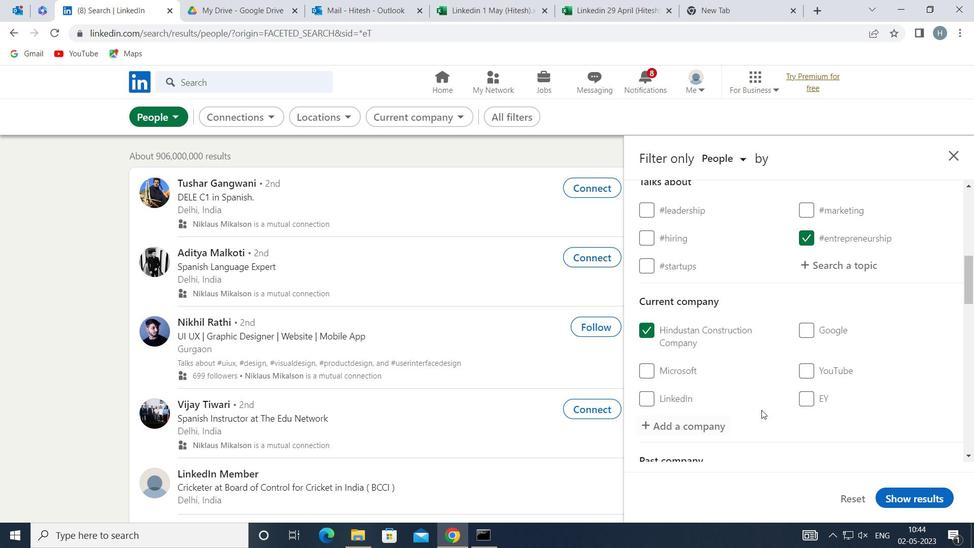 
Action: Mouse scrolled (756, 381) with delta (0, 0)
Screenshot: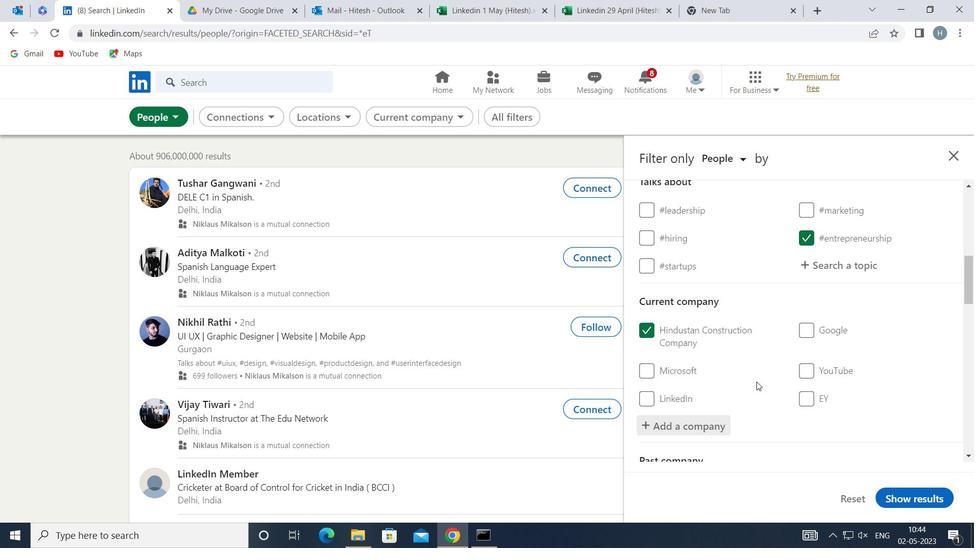 
Action: Mouse scrolled (756, 381) with delta (0, 0)
Screenshot: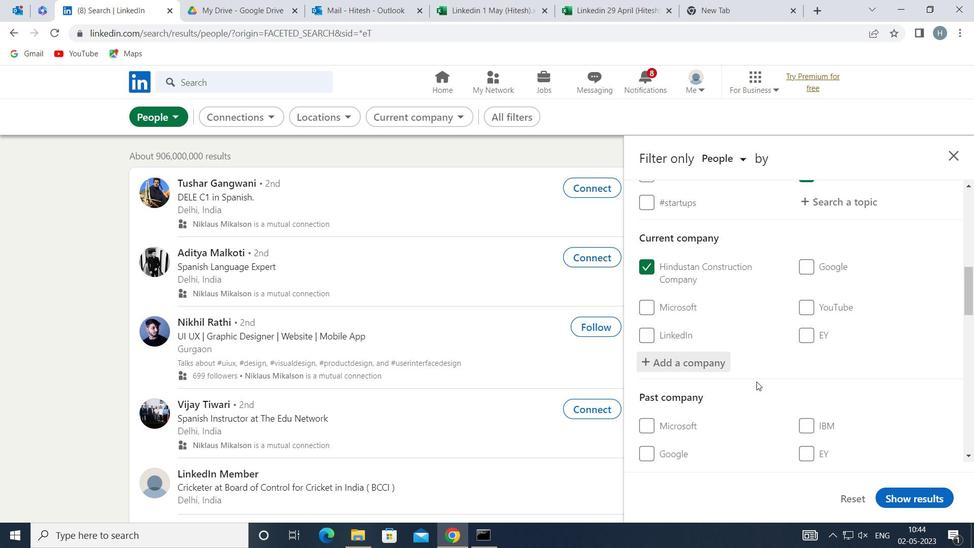 
Action: Mouse scrolled (756, 381) with delta (0, 0)
Screenshot: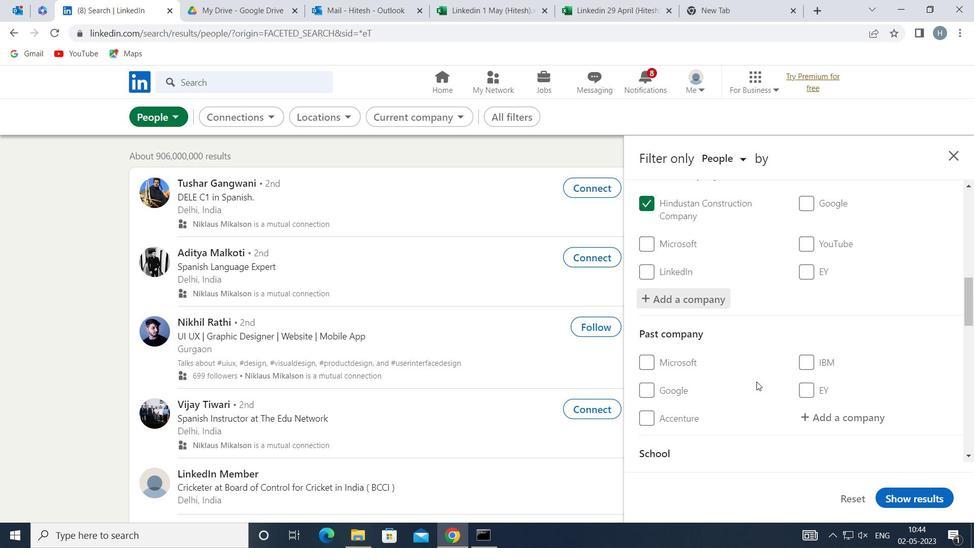 
Action: Mouse scrolled (756, 381) with delta (0, 0)
Screenshot: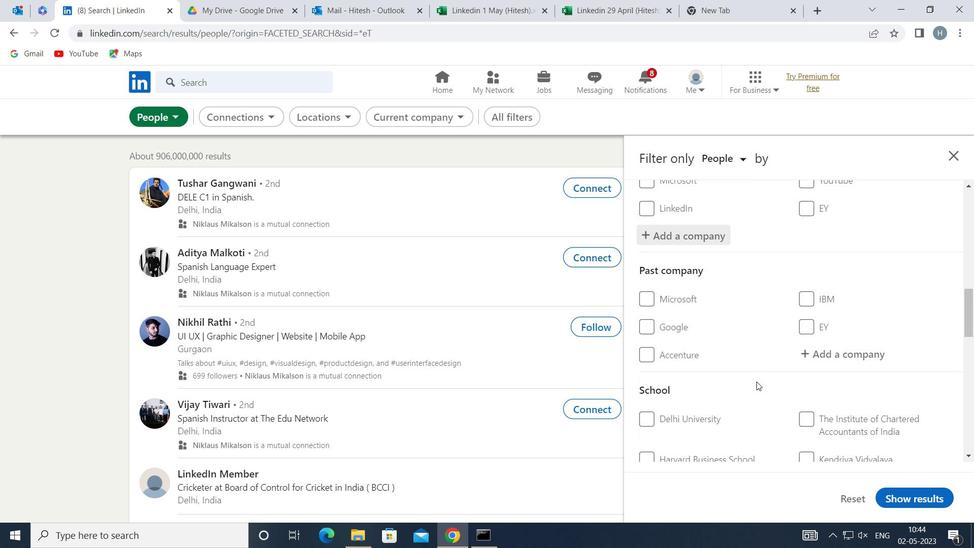 
Action: Mouse scrolled (756, 381) with delta (0, 0)
Screenshot: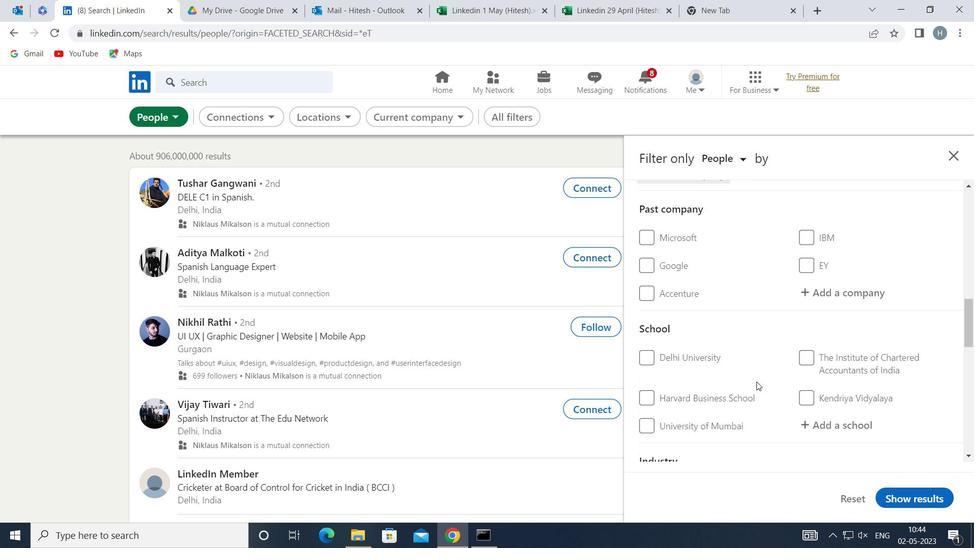 
Action: Mouse moved to (812, 360)
Screenshot: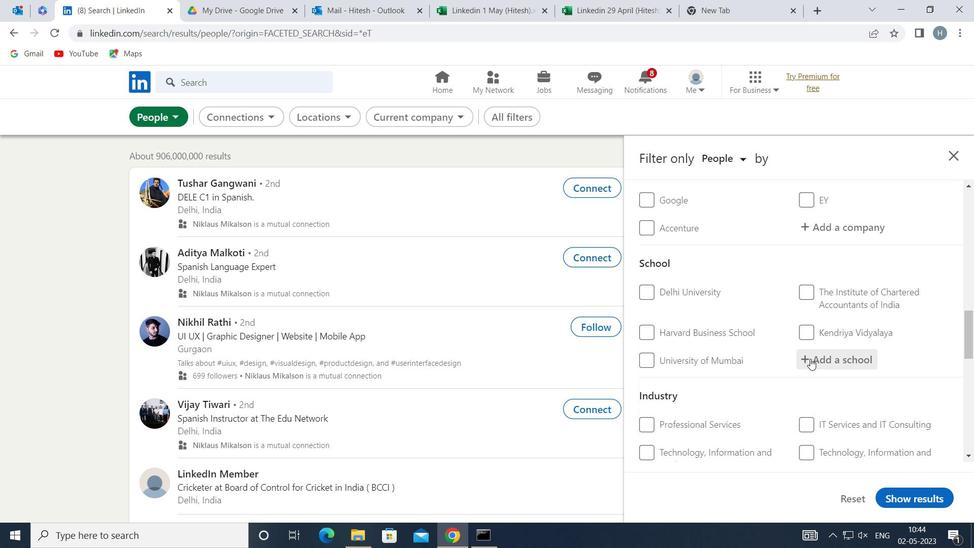 
Action: Mouse pressed left at (812, 360)
Screenshot: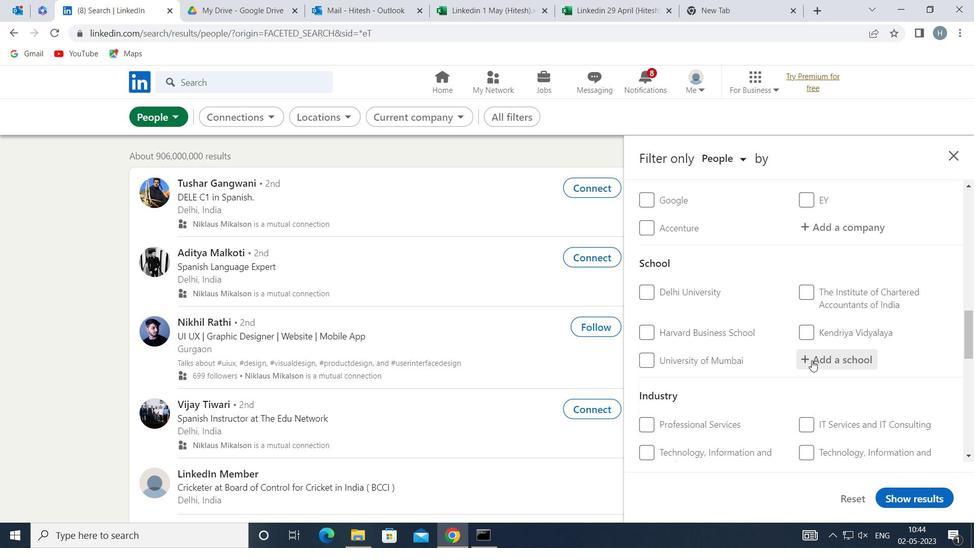 
Action: Key pressed <Key.shift>NATIONAL<Key.space><Key.shift>INSTITUTE<Key.space>OF<Key.space><Key.shift>FA
Screenshot: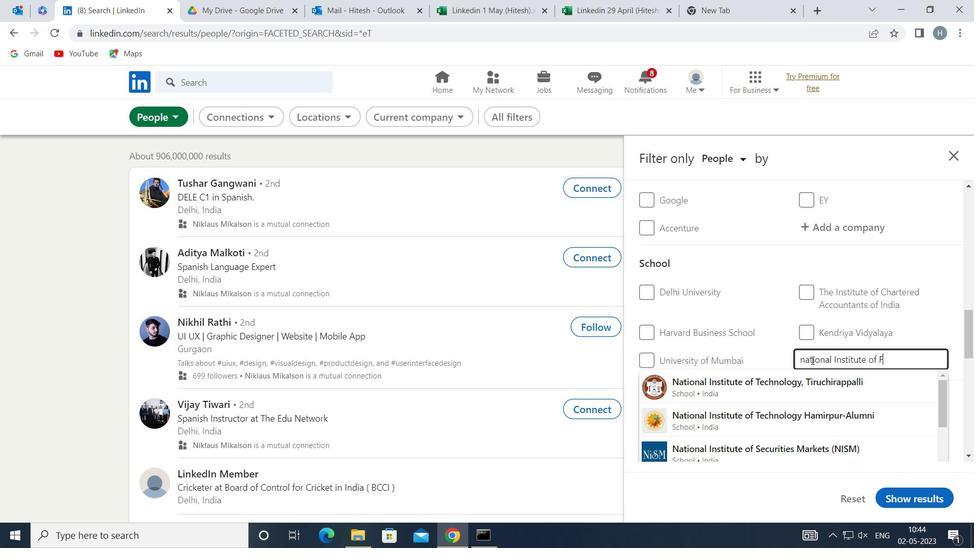 
Action: Mouse moved to (819, 390)
Screenshot: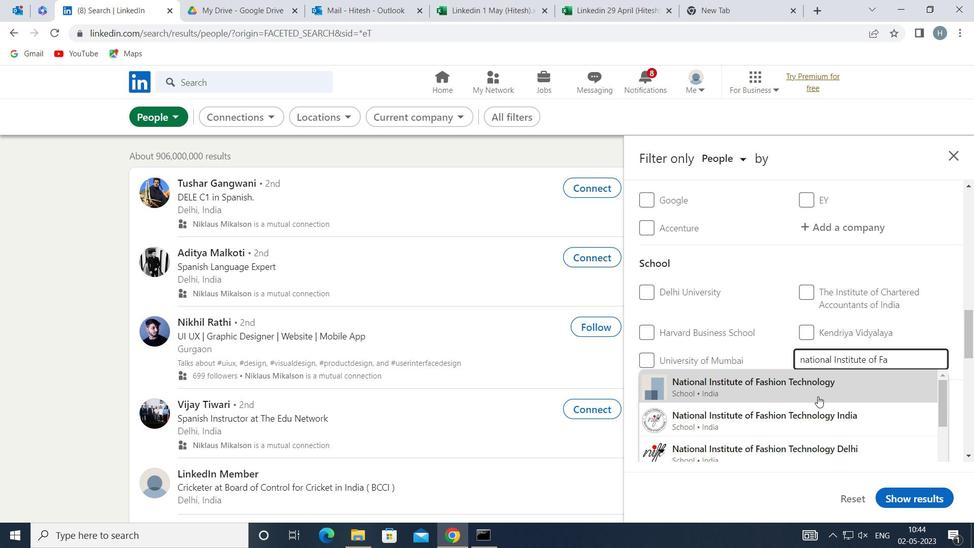 
Action: Key pressed SHION<Key.space><Key.shift>TECHNOLOGY<Key.space><Key.shift>R
Screenshot: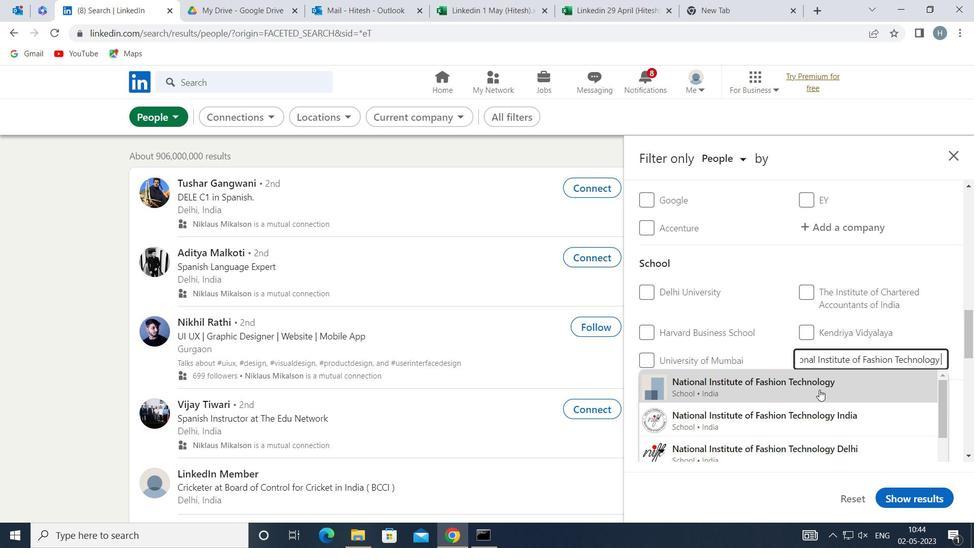 
Action: Mouse moved to (816, 385)
Screenshot: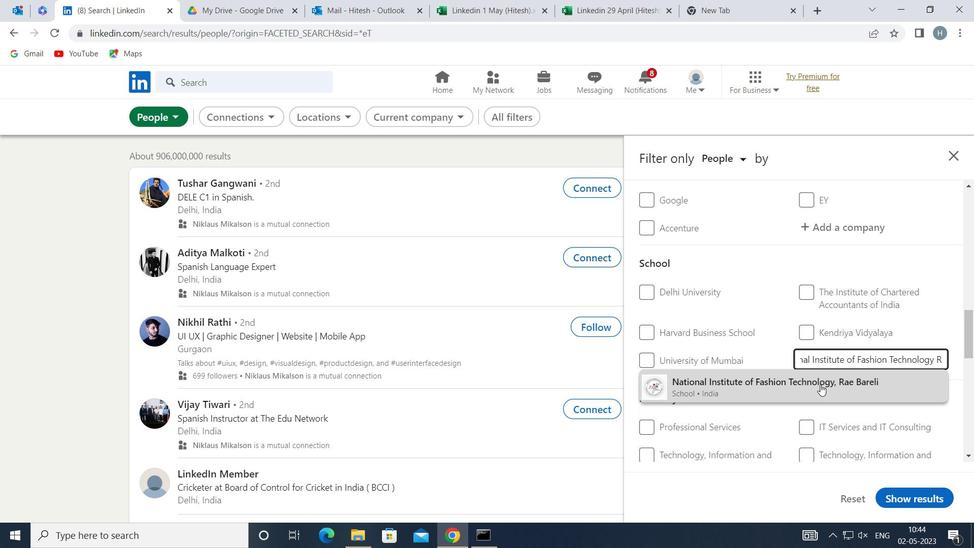 
Action: Mouse pressed left at (816, 385)
Screenshot: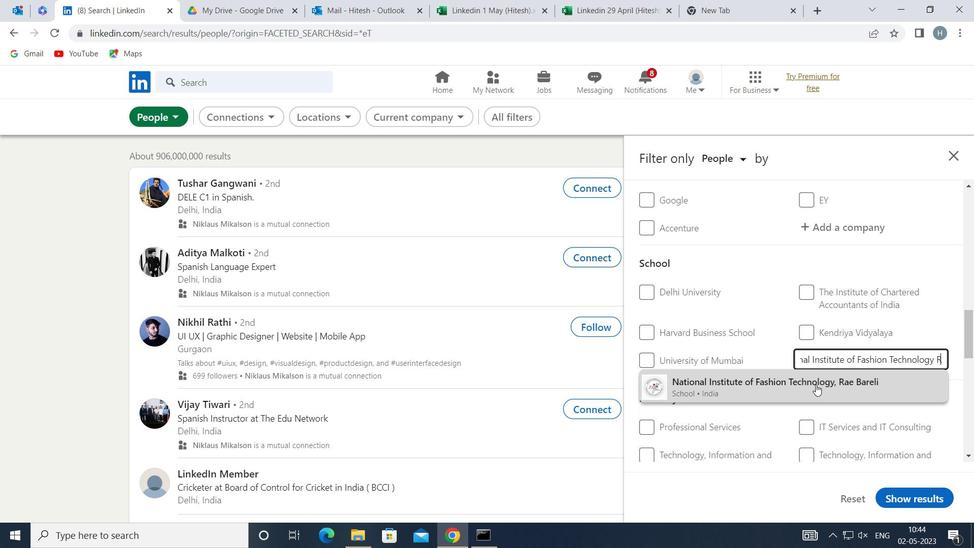 
Action: Mouse moved to (788, 341)
Screenshot: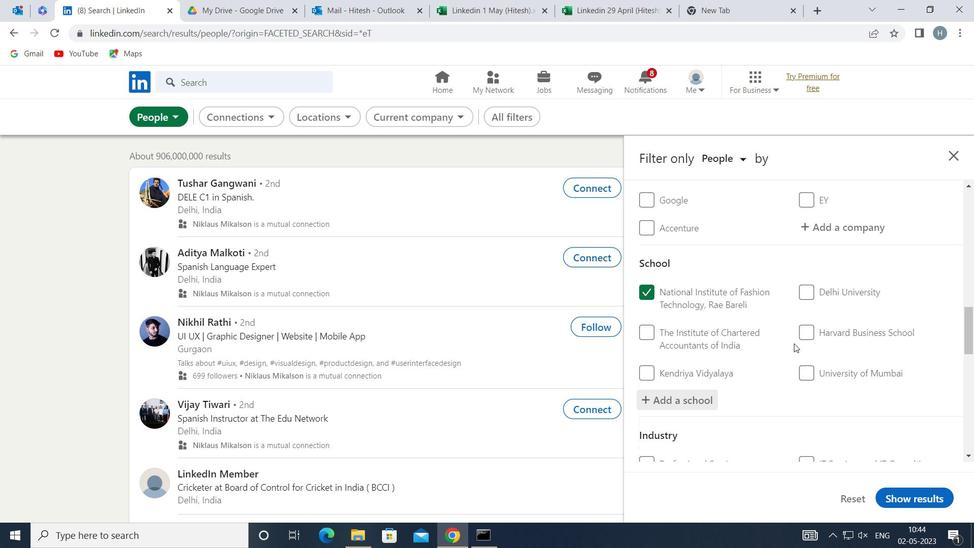 
Action: Mouse scrolled (788, 340) with delta (0, 0)
Screenshot: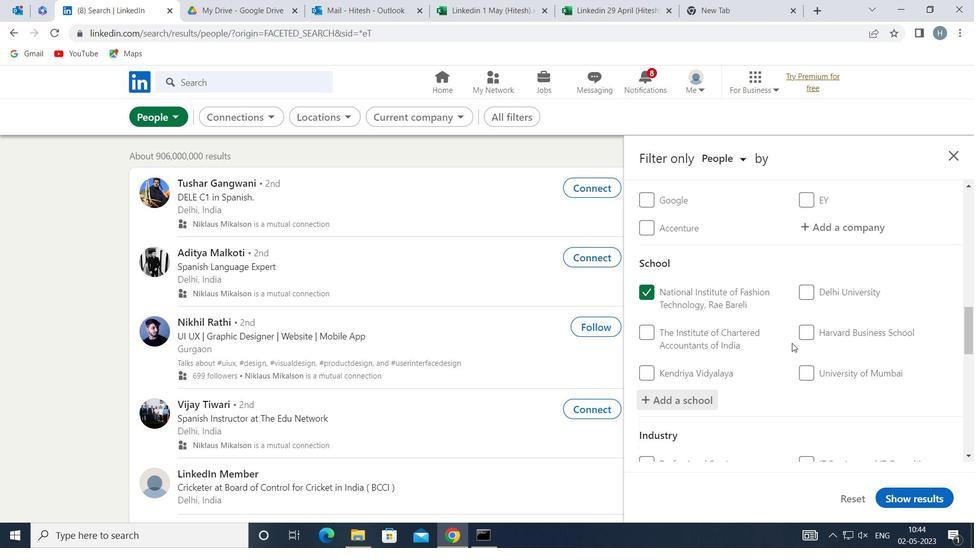 
Action: Mouse moved to (780, 341)
Screenshot: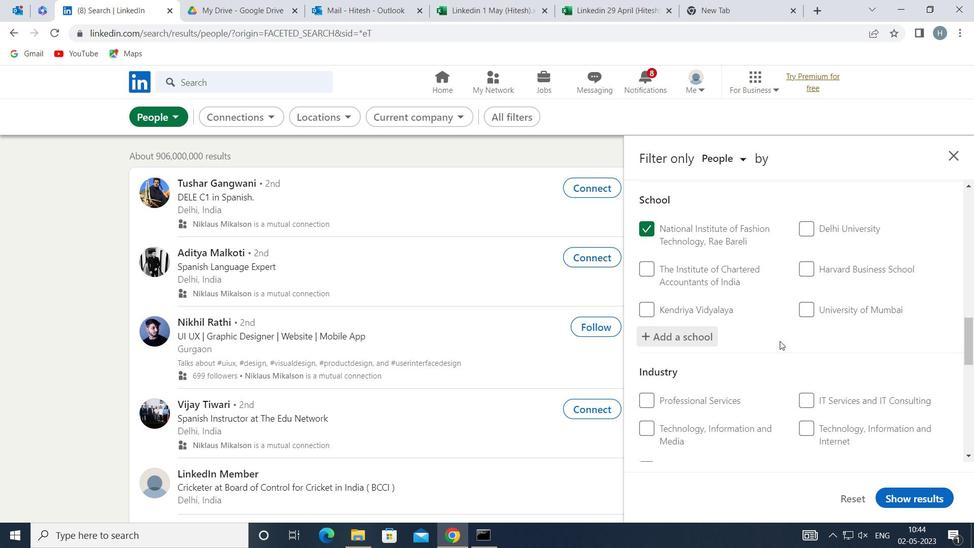 
Action: Mouse scrolled (780, 340) with delta (0, 0)
Screenshot: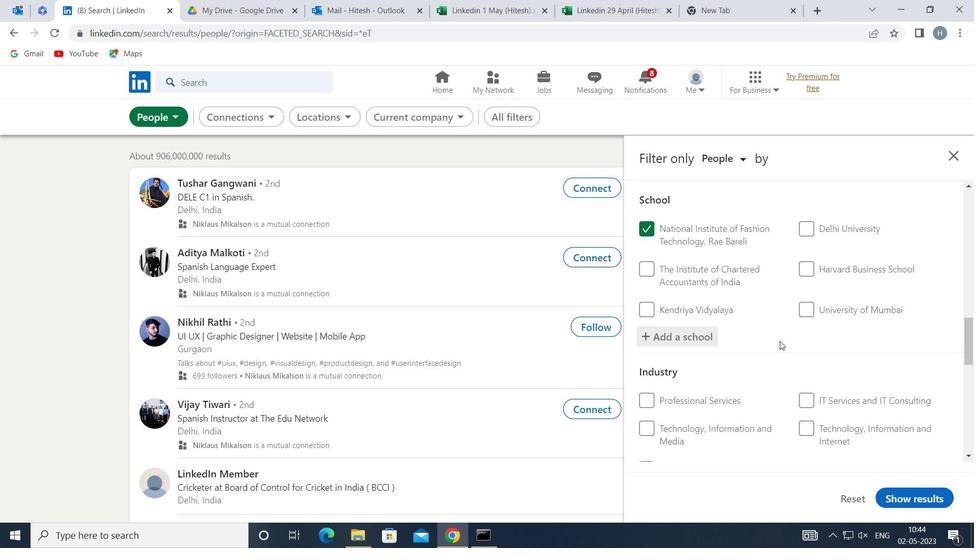 
Action: Mouse moved to (829, 359)
Screenshot: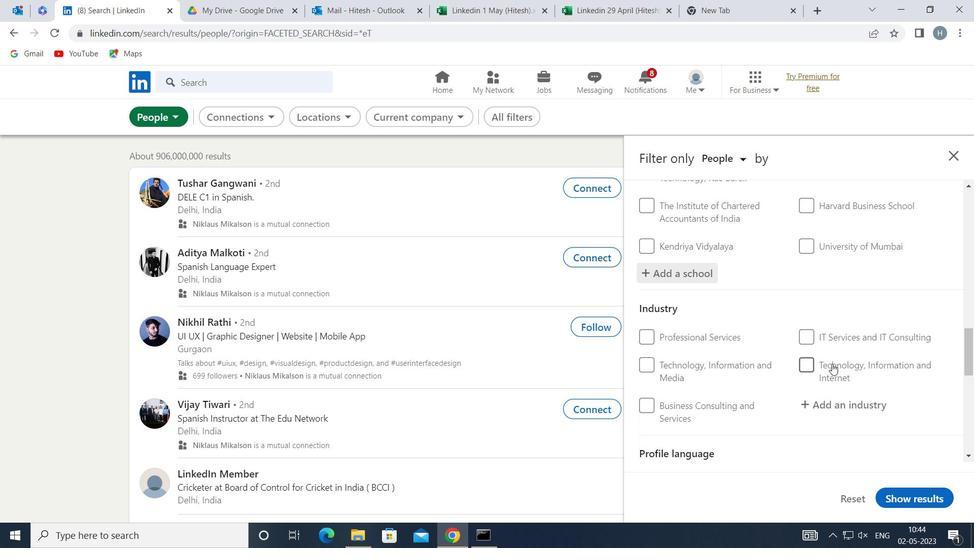 
Action: Mouse scrolled (829, 358) with delta (0, 0)
Screenshot: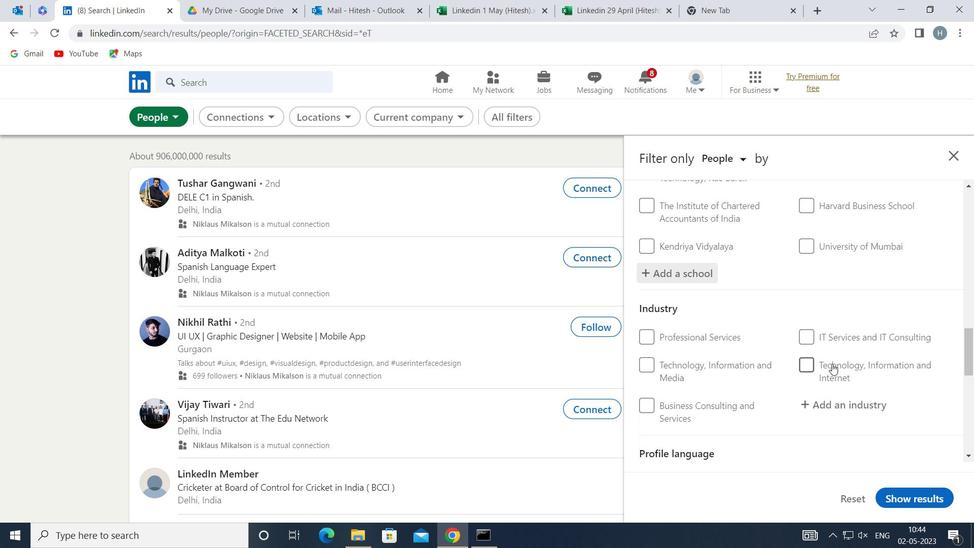 
Action: Mouse moved to (835, 341)
Screenshot: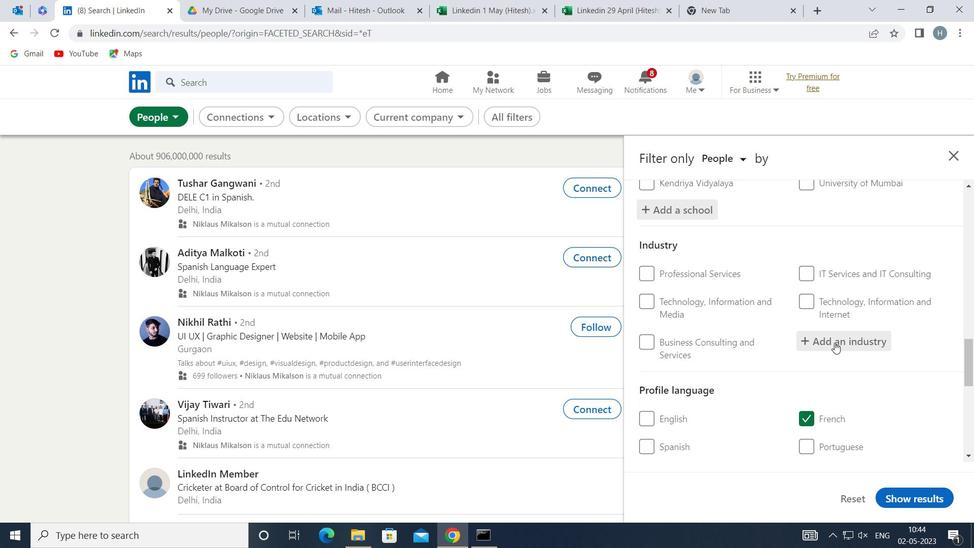 
Action: Mouse pressed left at (835, 341)
Screenshot: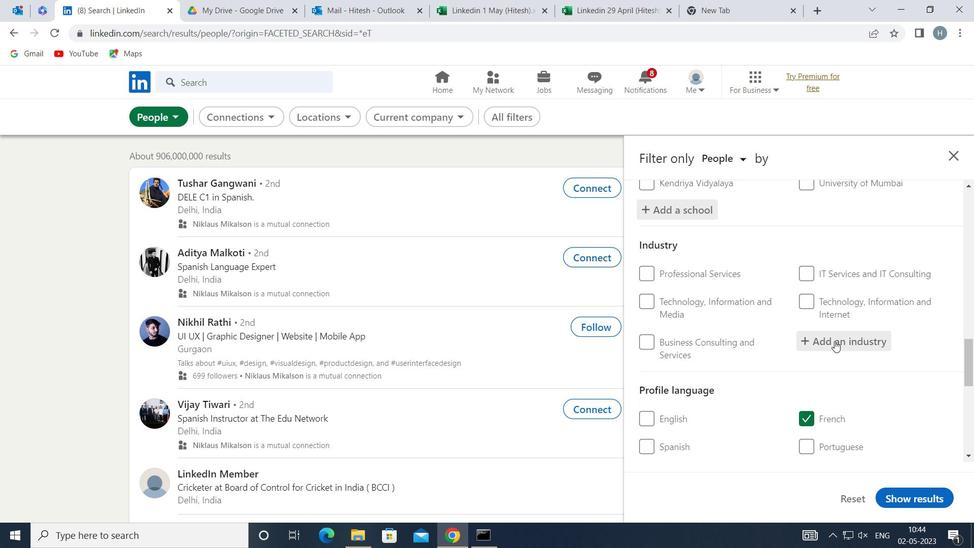 
Action: Key pressed <Key.shift>IT<Key.space>SYSTEM<Key.space>
Screenshot: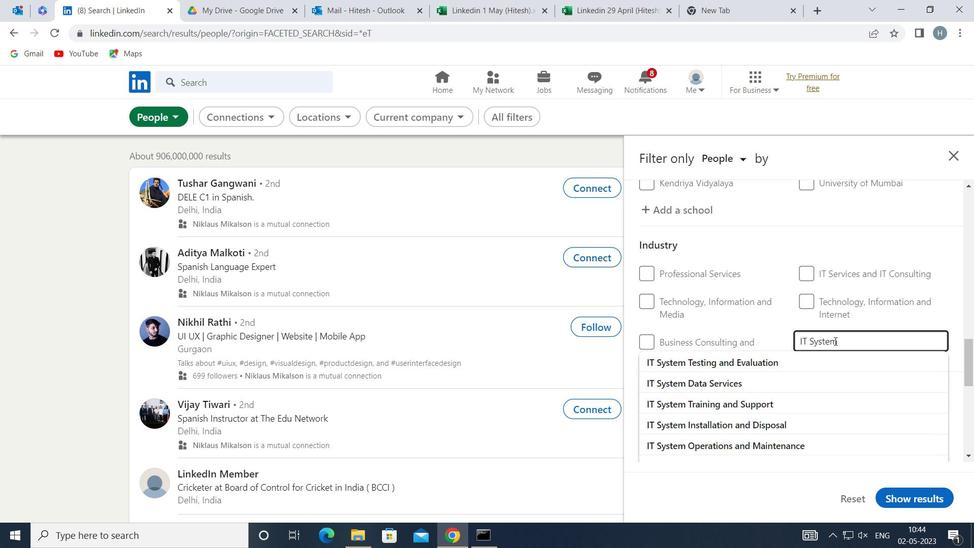 
Action: Mouse moved to (778, 424)
Screenshot: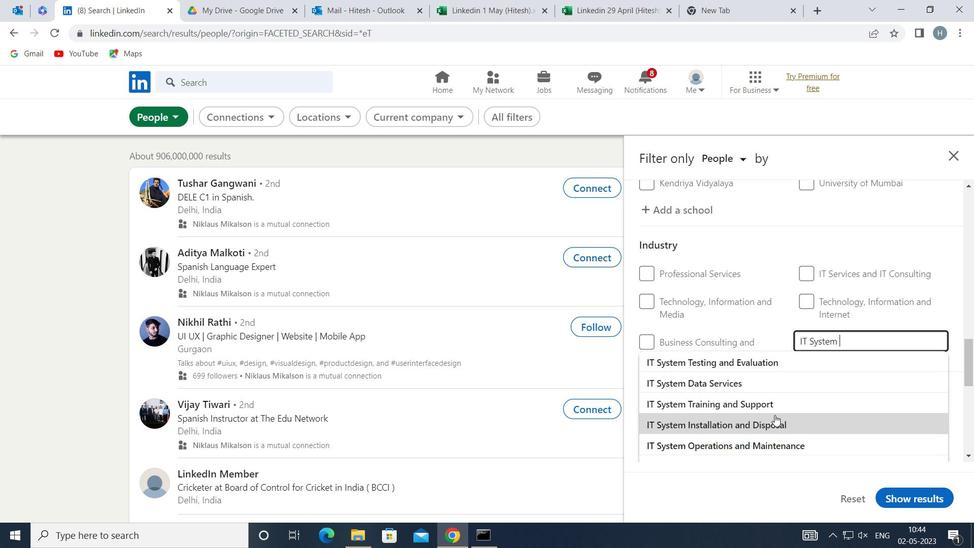 
Action: Mouse pressed left at (778, 424)
Screenshot: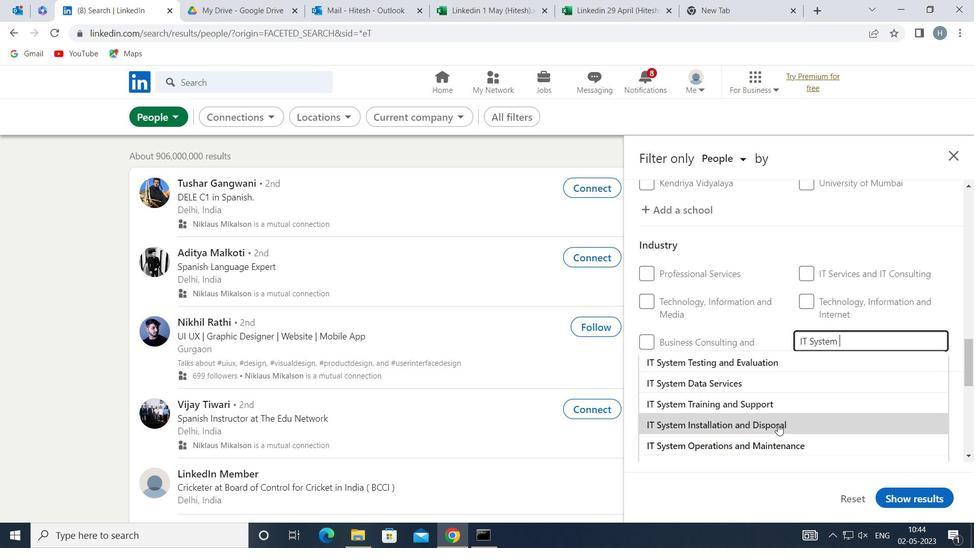
Action: Mouse moved to (783, 400)
Screenshot: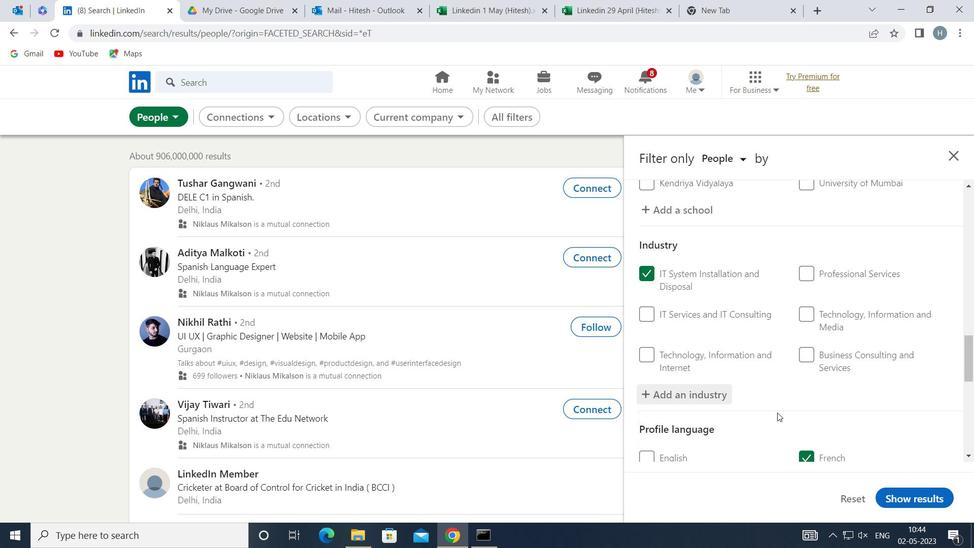
Action: Mouse scrolled (783, 399) with delta (0, 0)
Screenshot: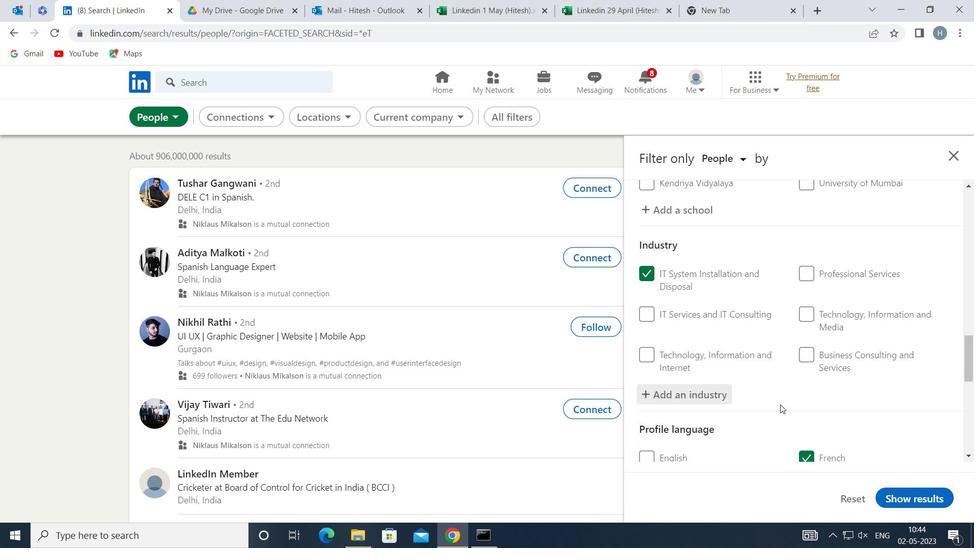 
Action: Mouse scrolled (783, 399) with delta (0, 0)
Screenshot: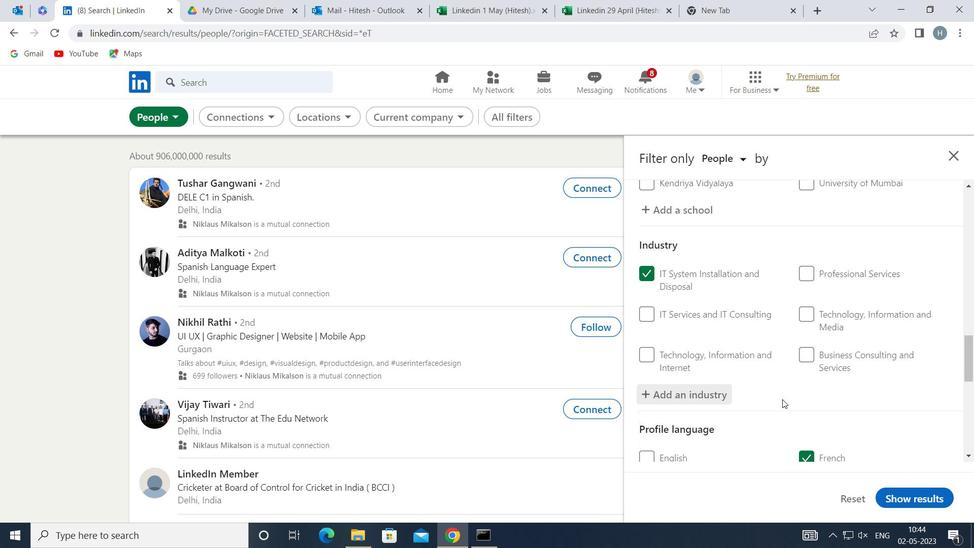 
Action: Mouse scrolled (783, 399) with delta (0, 0)
Screenshot: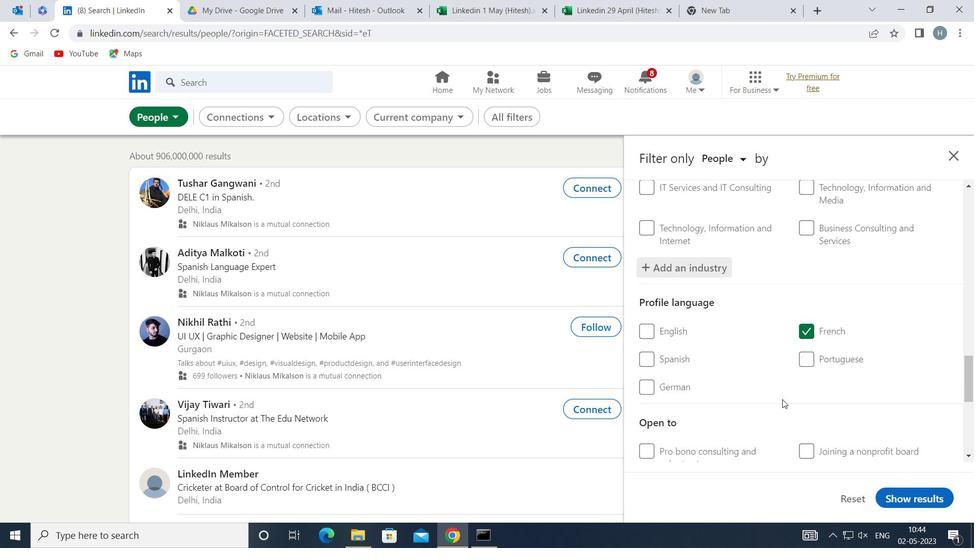 
Action: Mouse scrolled (783, 399) with delta (0, 0)
Screenshot: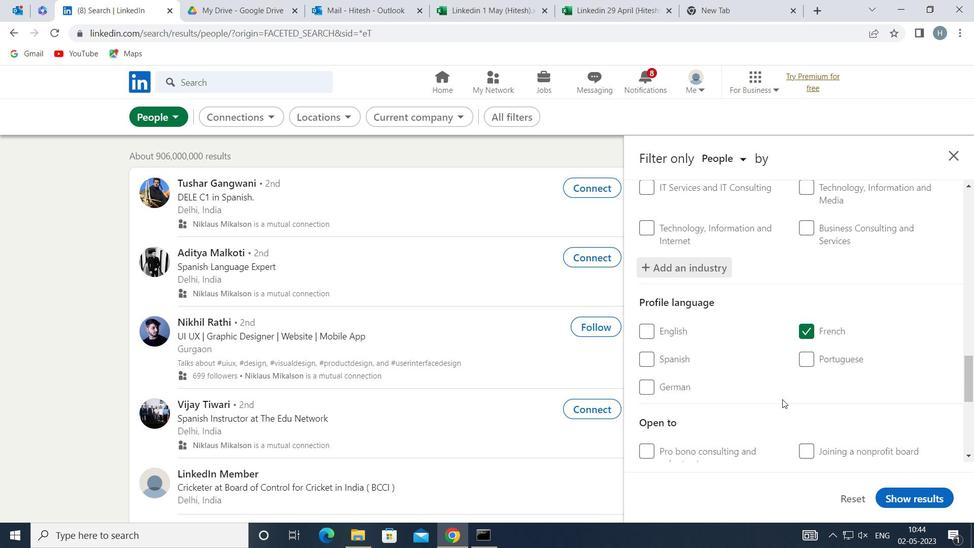 
Action: Mouse scrolled (783, 399) with delta (0, 0)
Screenshot: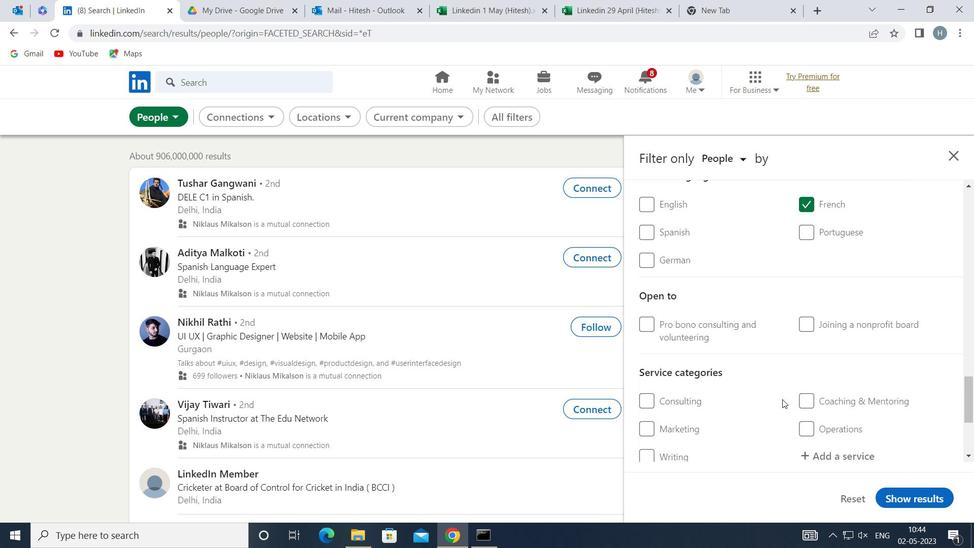 
Action: Mouse moved to (820, 394)
Screenshot: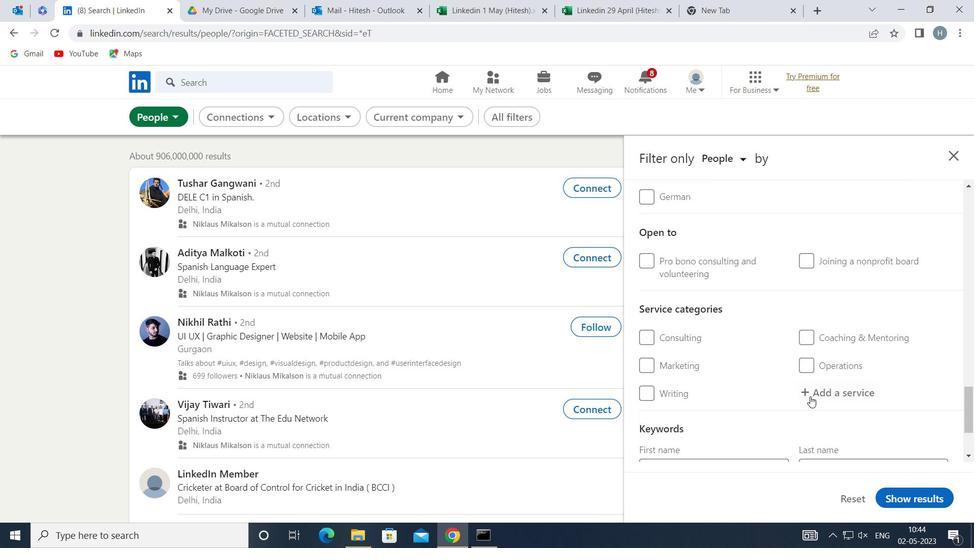 
Action: Mouse pressed left at (820, 394)
Screenshot: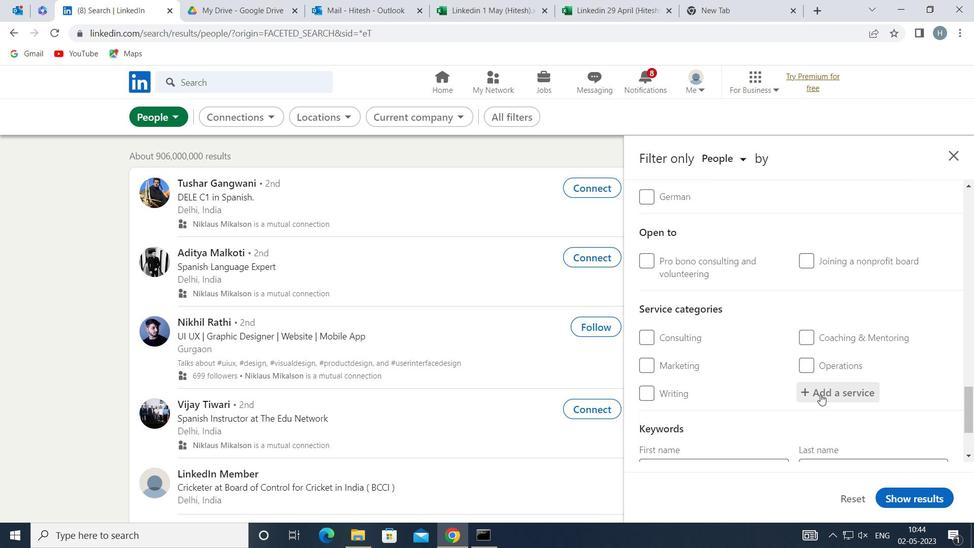 
Action: Key pressed <Key.shift>LIFE<Key.space>
Screenshot: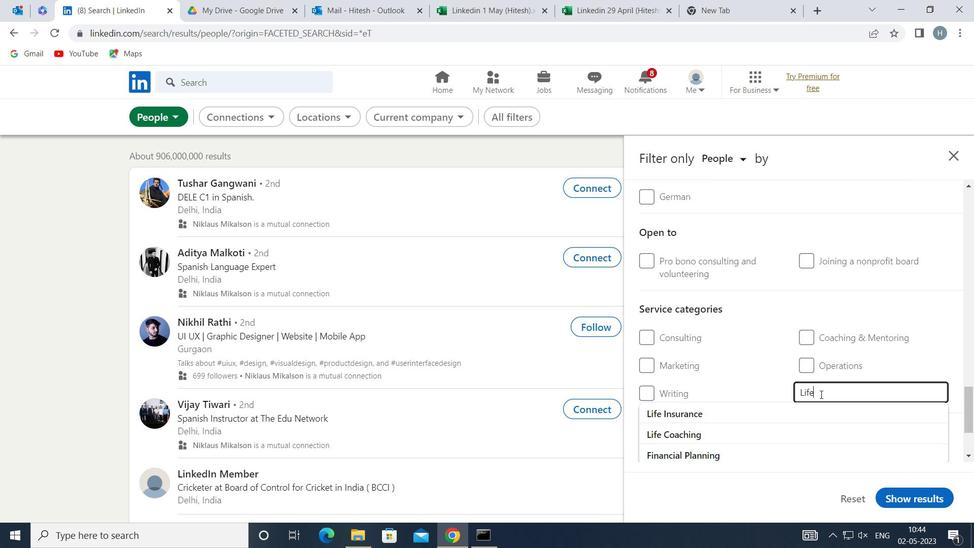 
Action: Mouse moved to (727, 430)
Screenshot: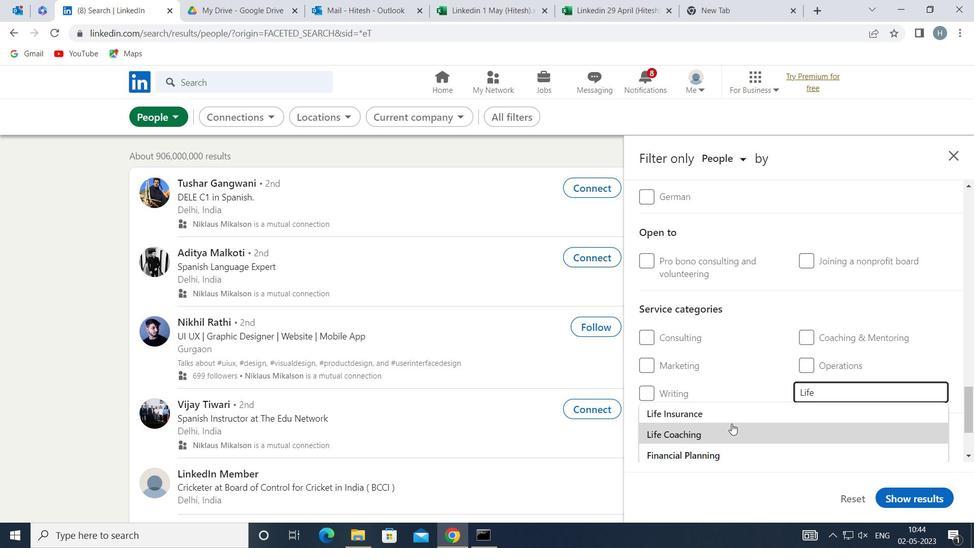 
Action: Mouse pressed left at (727, 430)
Screenshot: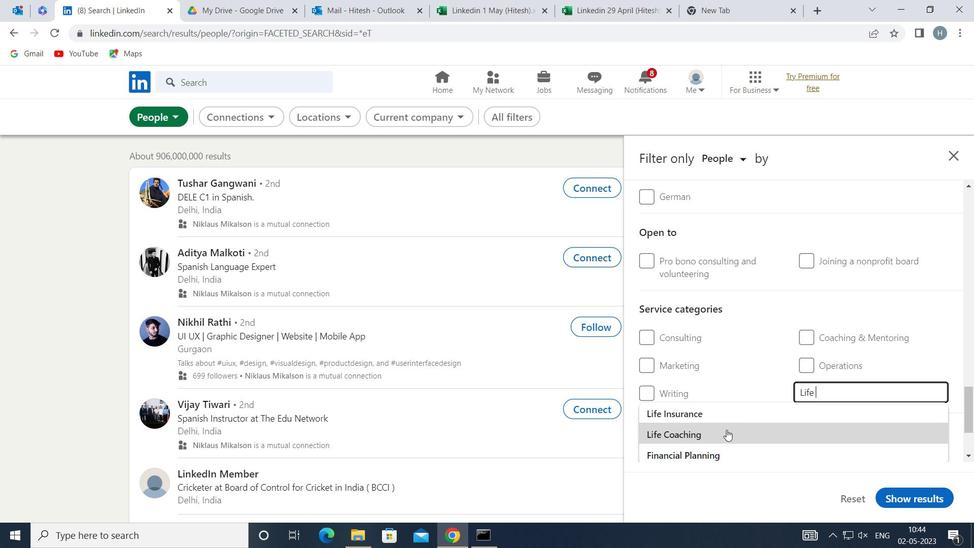 
Action: Mouse moved to (750, 403)
Screenshot: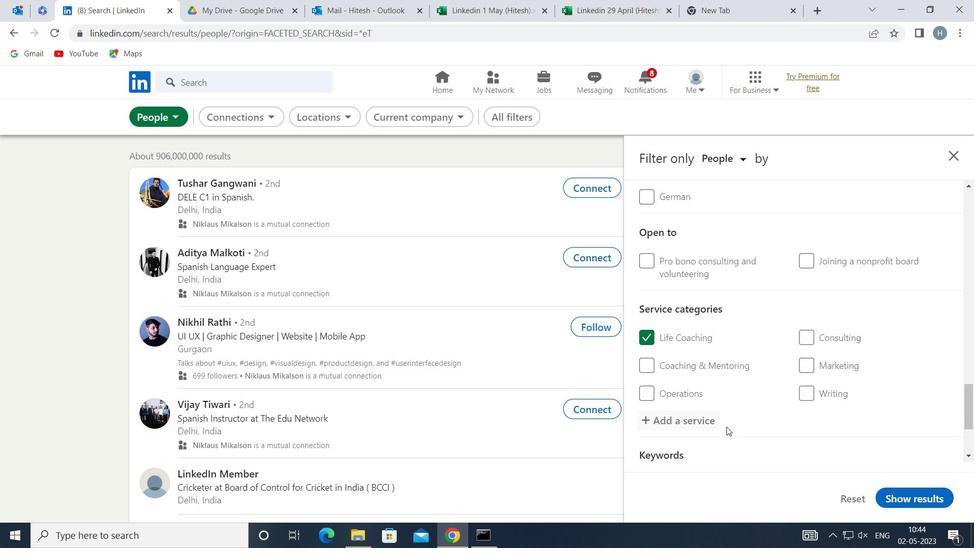 
Action: Mouse scrolled (750, 403) with delta (0, 0)
Screenshot: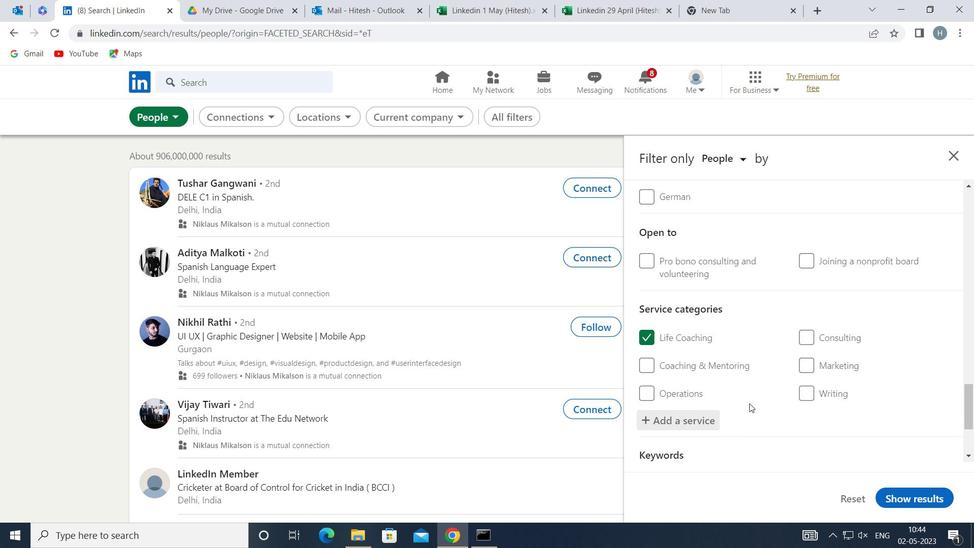 
Action: Mouse scrolled (750, 403) with delta (0, 0)
Screenshot: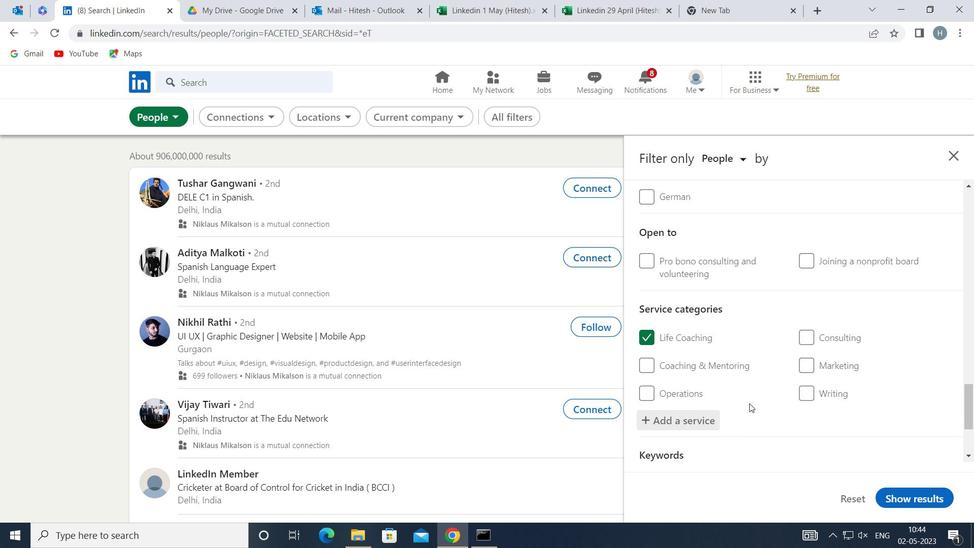
Action: Mouse scrolled (750, 403) with delta (0, 0)
Screenshot: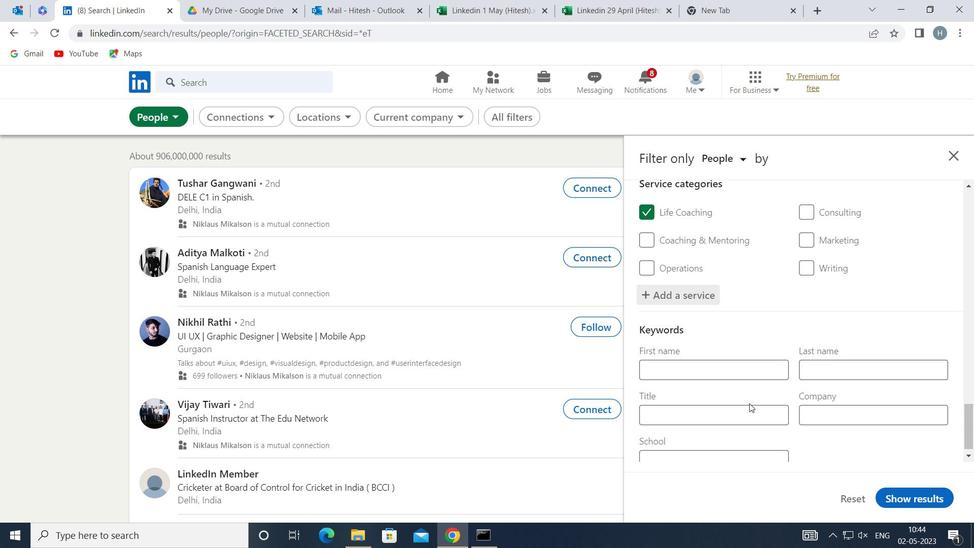 
Action: Mouse pressed left at (750, 403)
Screenshot: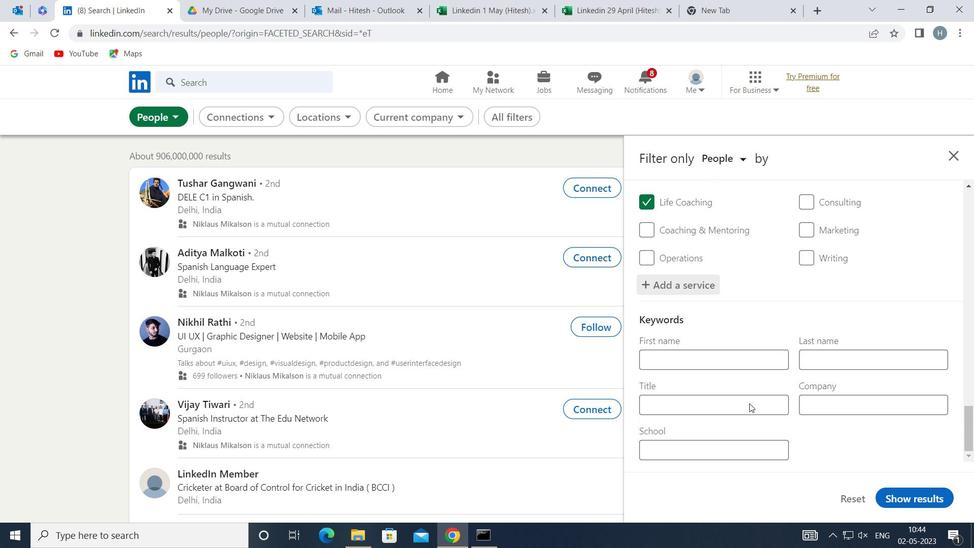 
Action: Mouse moved to (750, 403)
Screenshot: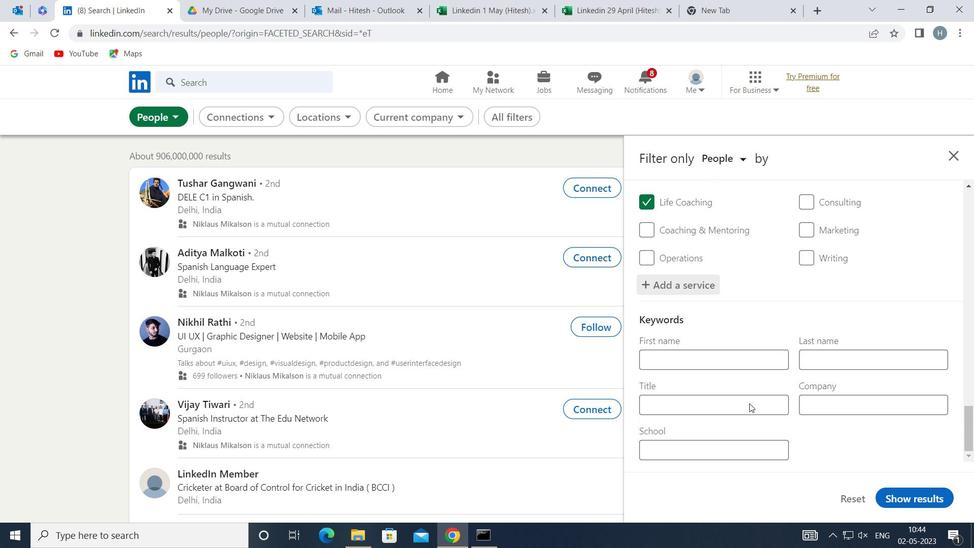 
Action: Key pressed <Key.shift>TECHNICAL<Key.space><Key.shift>SPECIALIST
Screenshot: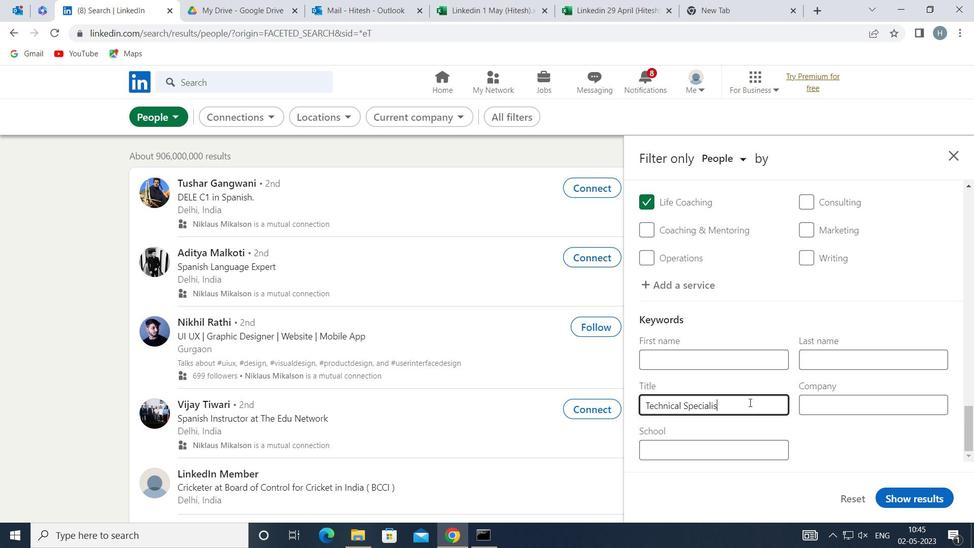 
Action: Mouse moved to (887, 492)
Screenshot: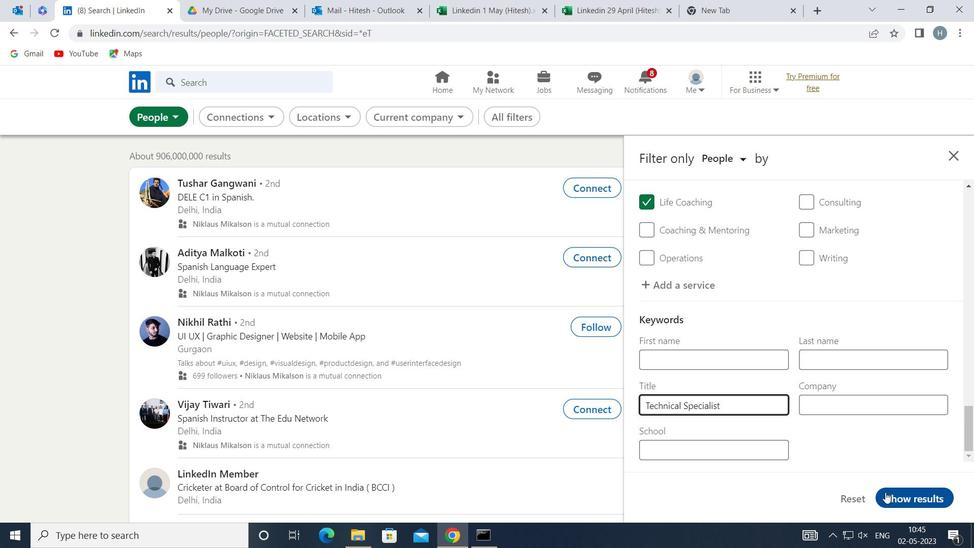 
Action: Mouse pressed left at (887, 492)
Screenshot: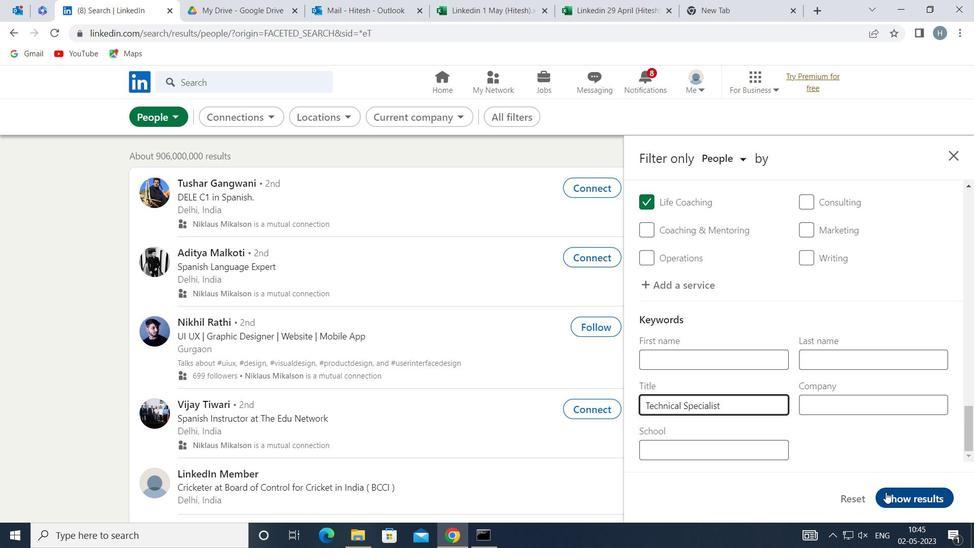 
Action: Mouse moved to (594, 322)
Screenshot: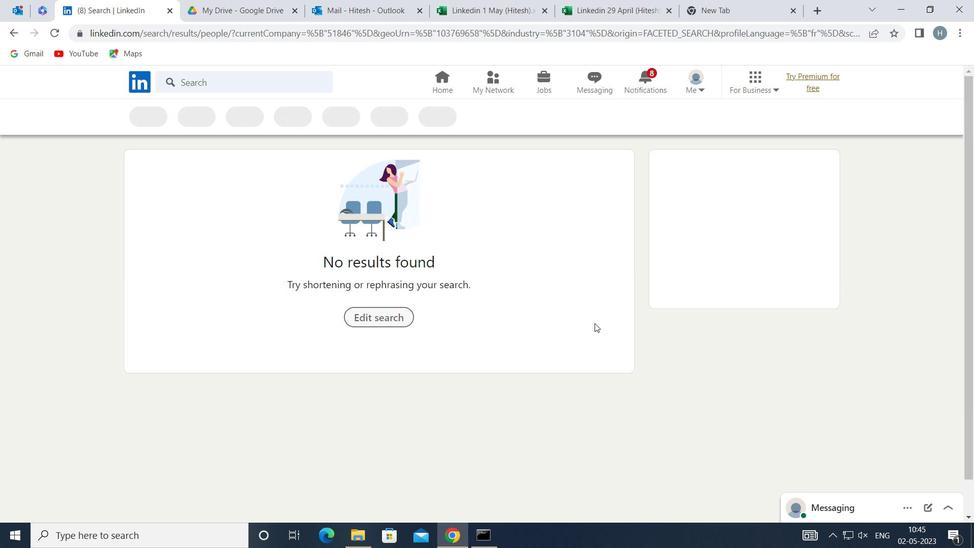 
